 Task: Open Card Event Performance Review in Board Social Media Advertising Analytics to Workspace Health and Safety and add a team member Softage.4@softage.net, a label Orange, a checklist Cybersecurity, an attachment from your computer, a color Orange and finally, add a card description 'Develop and launch new customer retention program for low-value customers' and a comment 'We should approach this task with a sense of humility and a willingness to seek feedback and guidance from others.'. Add a start date 'Jan 08, 1900' with a due date 'Jan 15, 1900'
Action: Mouse moved to (505, 149)
Screenshot: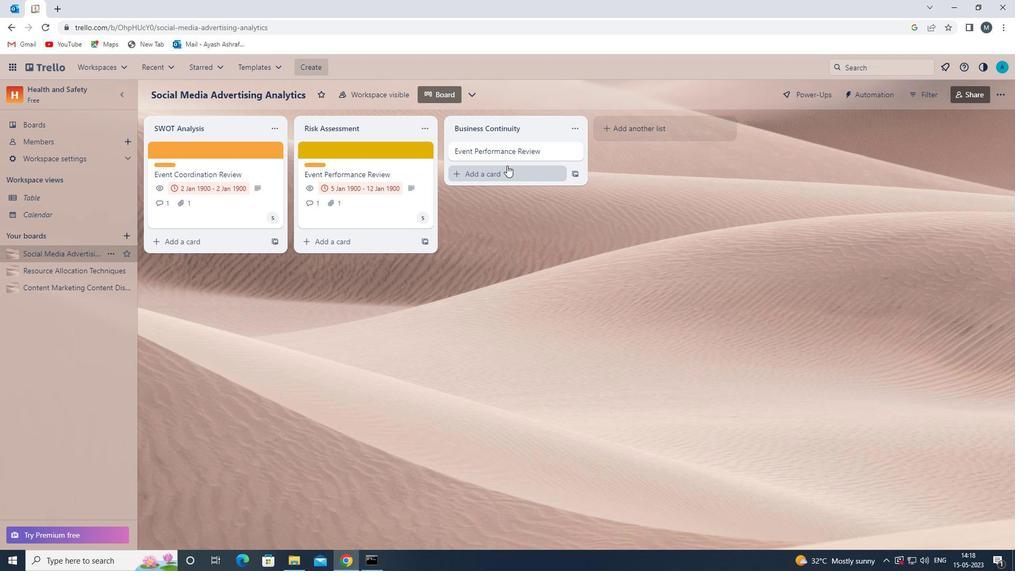 
Action: Mouse pressed left at (505, 149)
Screenshot: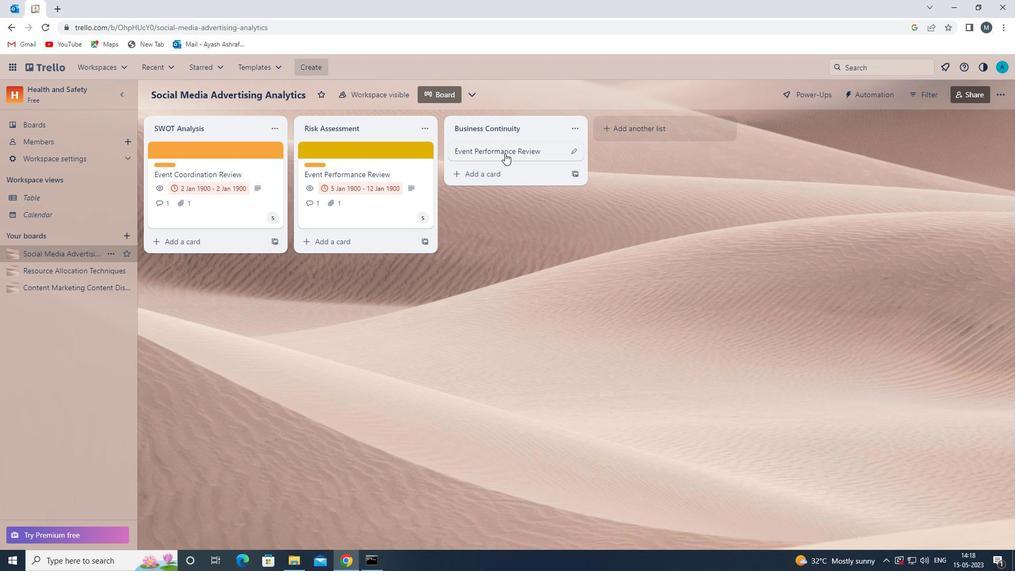 
Action: Mouse moved to (637, 188)
Screenshot: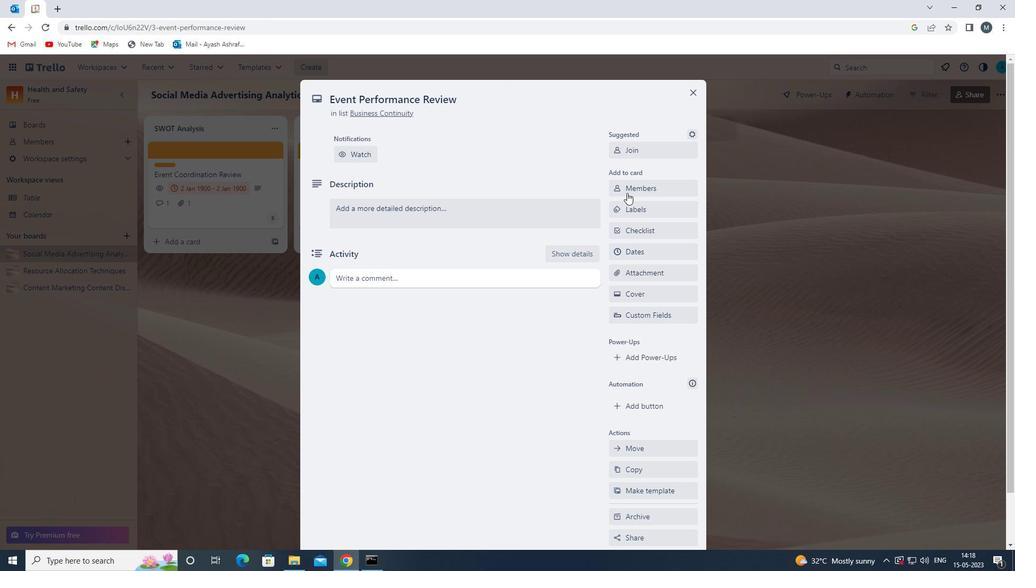 
Action: Mouse pressed left at (637, 188)
Screenshot: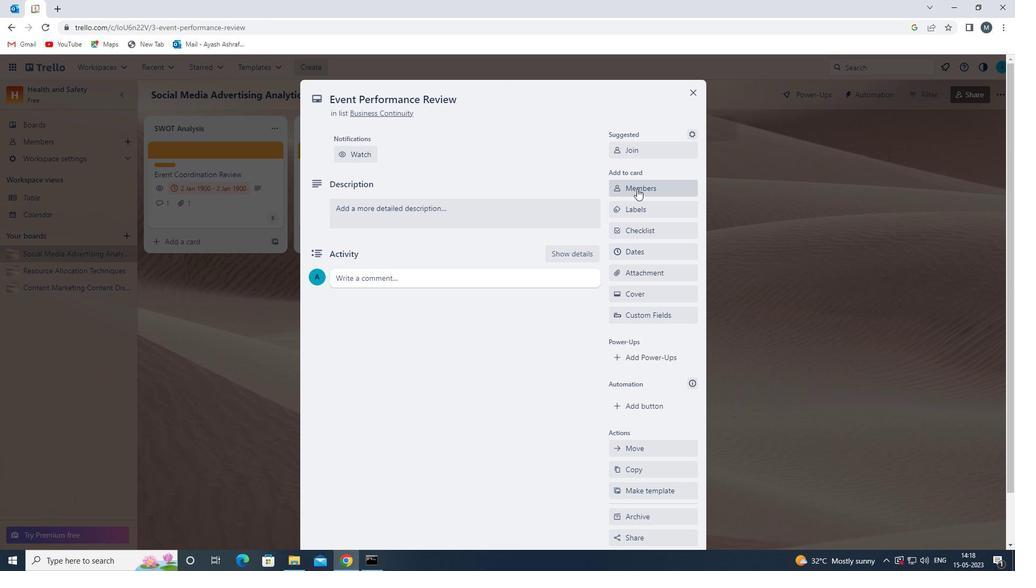 
Action: Key pressed s
Screenshot: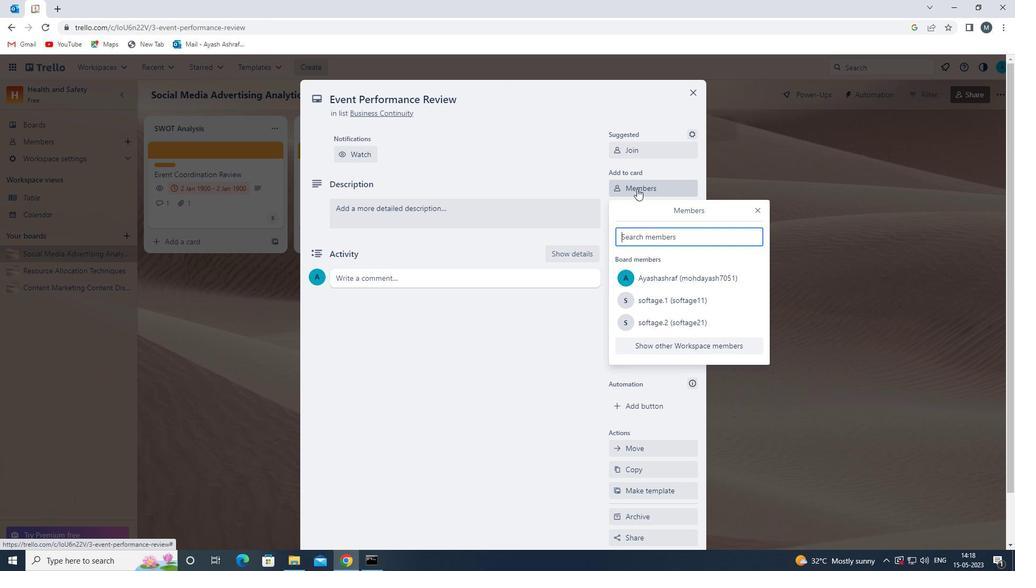 
Action: Mouse moved to (661, 367)
Screenshot: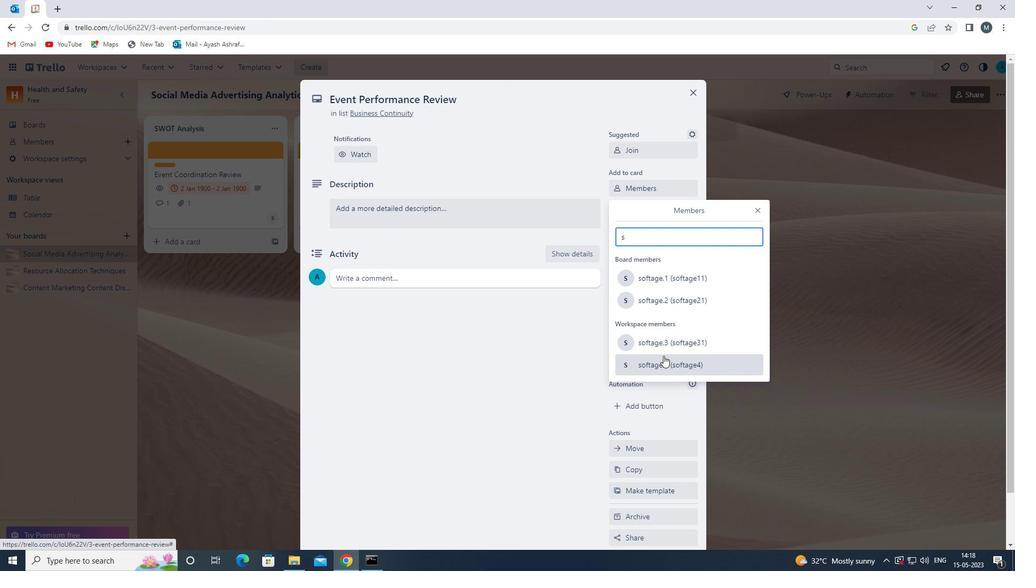 
Action: Mouse pressed left at (661, 367)
Screenshot: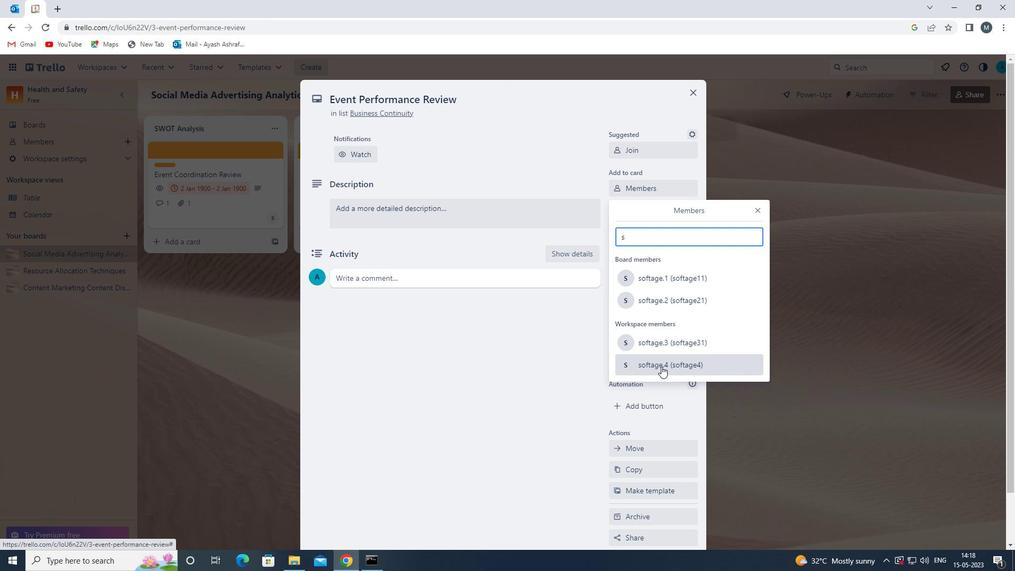 
Action: Mouse moved to (755, 211)
Screenshot: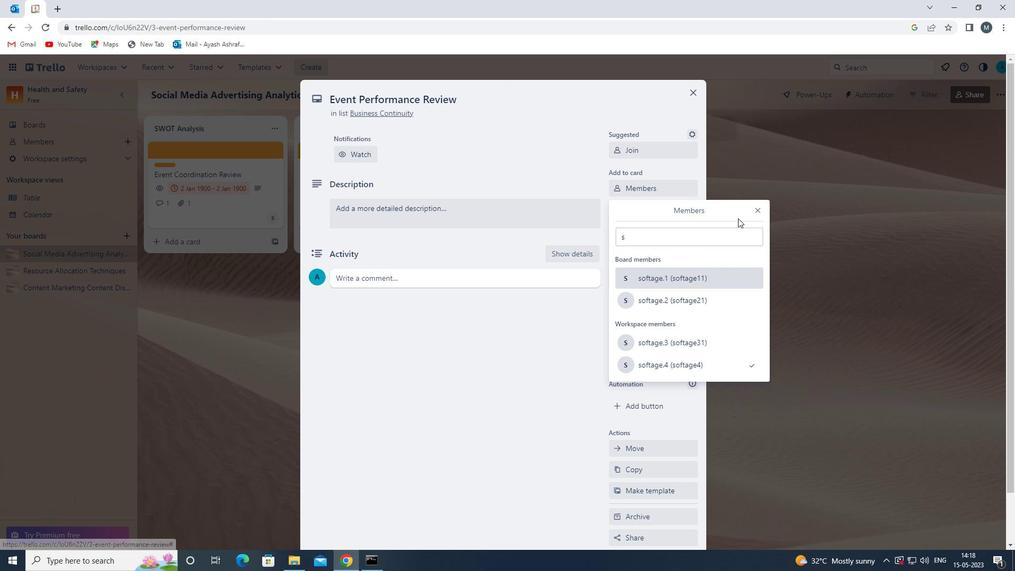 
Action: Mouse pressed left at (755, 211)
Screenshot: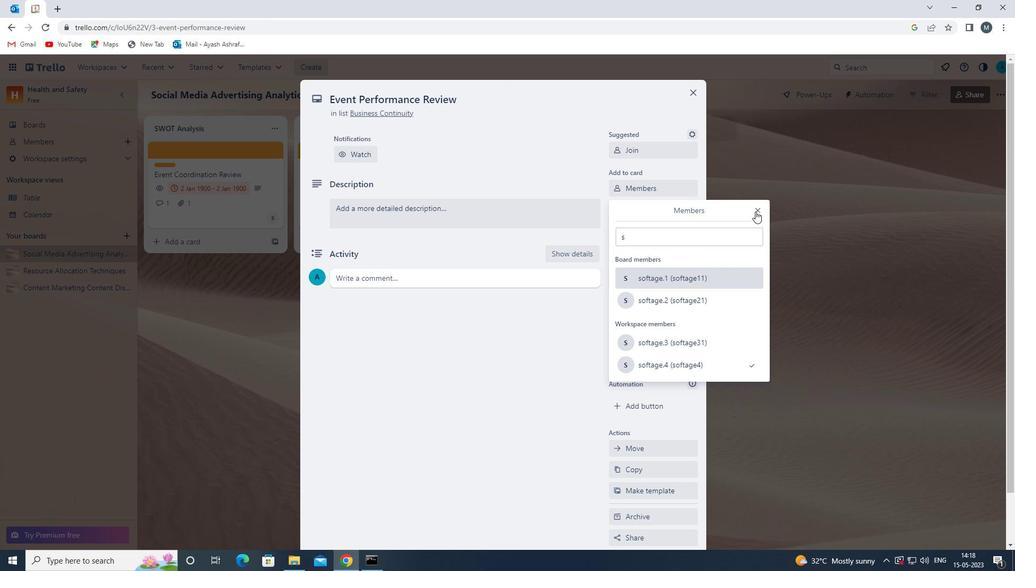 
Action: Mouse moved to (634, 203)
Screenshot: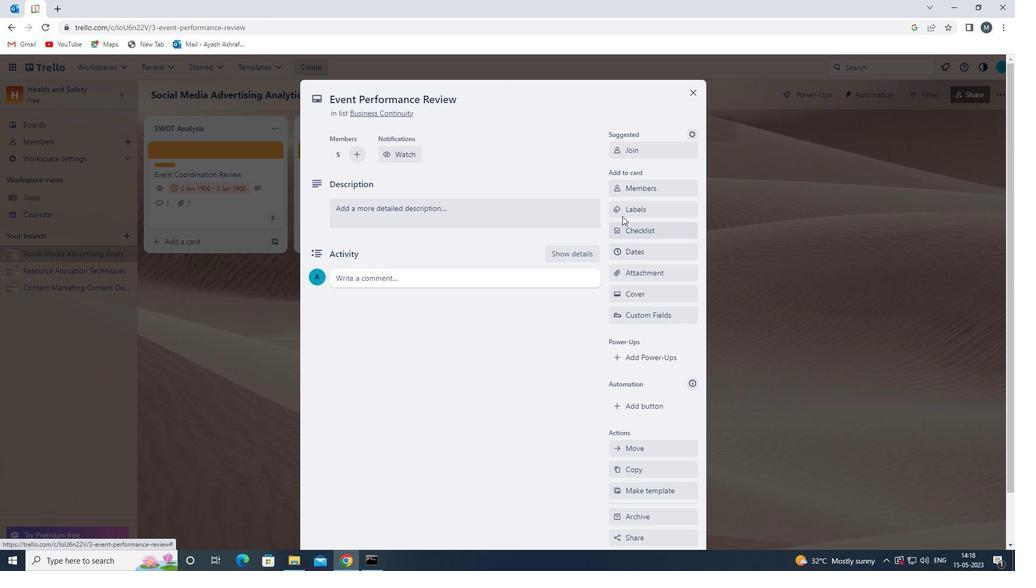 
Action: Mouse pressed left at (634, 203)
Screenshot: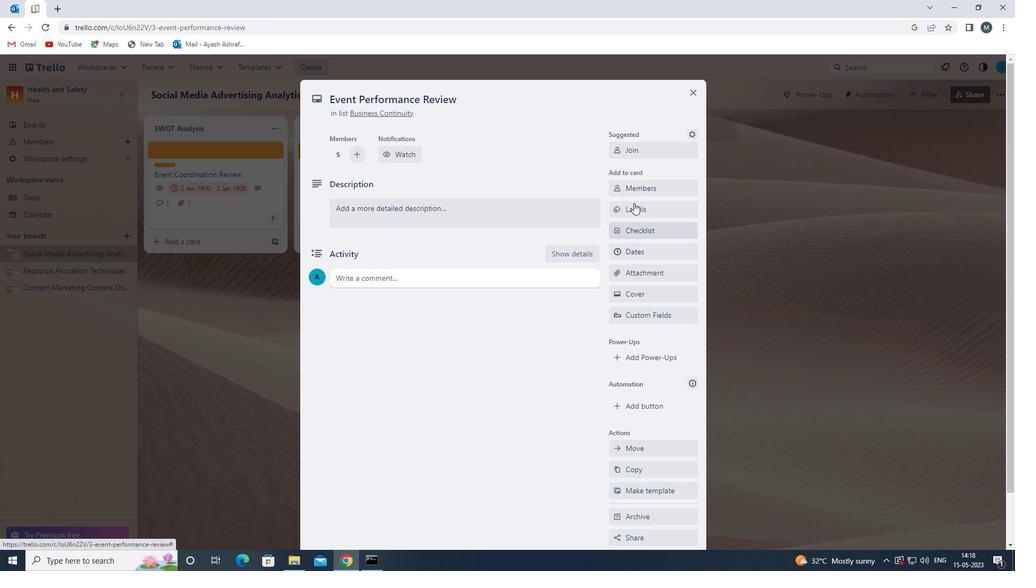 
Action: Mouse moved to (654, 332)
Screenshot: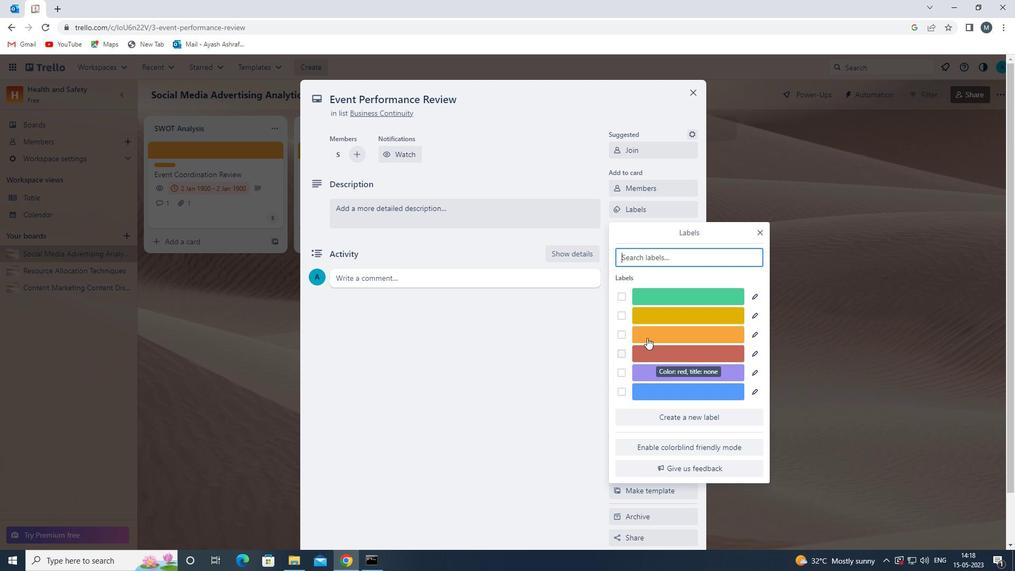 
Action: Mouse pressed left at (654, 332)
Screenshot: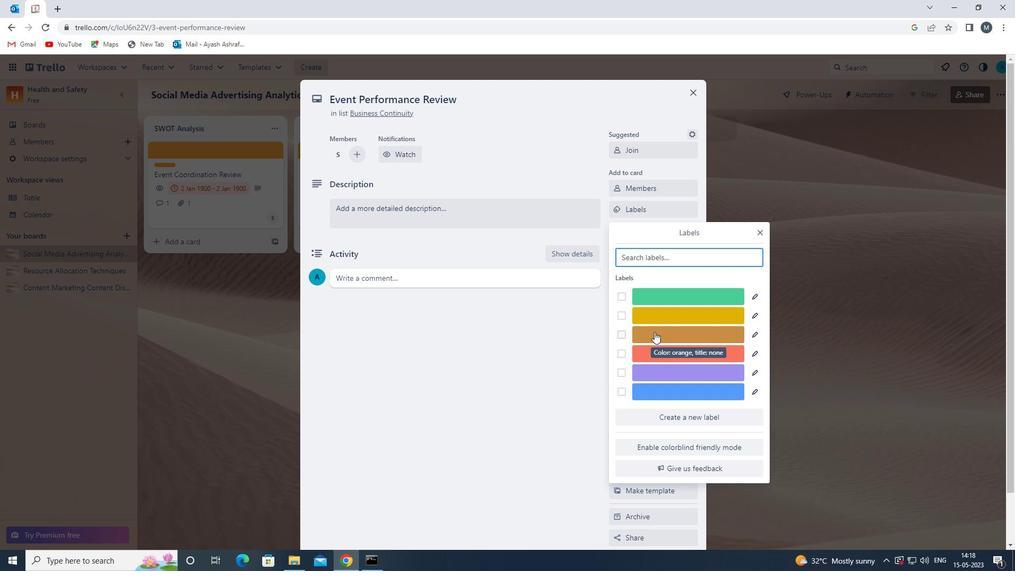 
Action: Mouse moved to (758, 234)
Screenshot: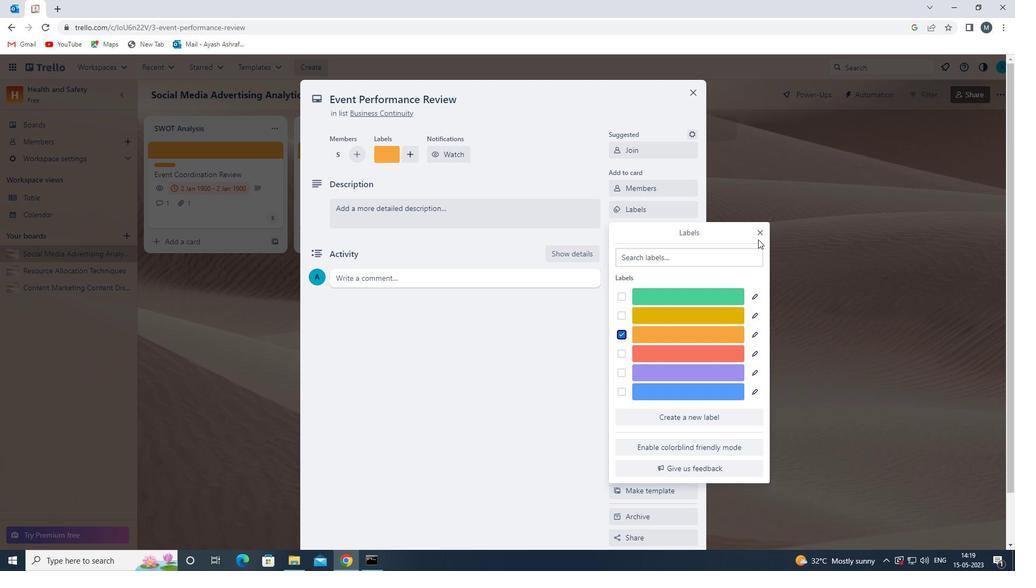 
Action: Mouse pressed left at (758, 234)
Screenshot: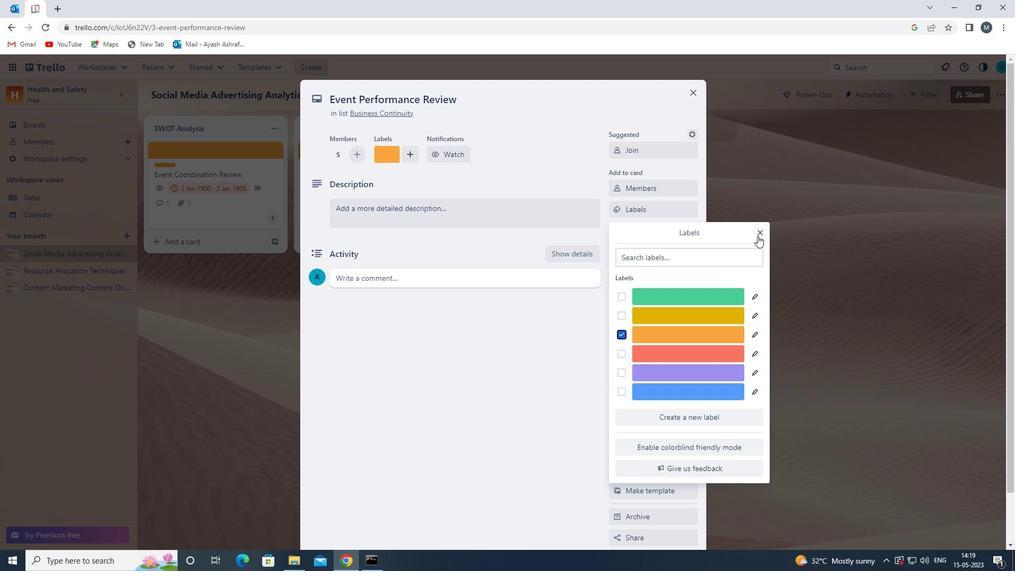 
Action: Mouse moved to (654, 233)
Screenshot: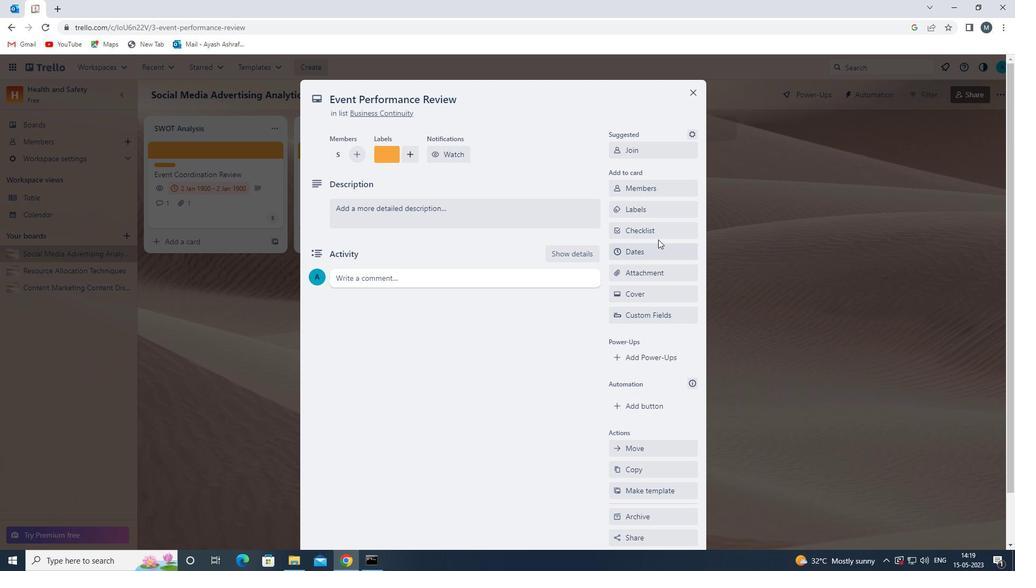 
Action: Mouse pressed left at (654, 233)
Screenshot: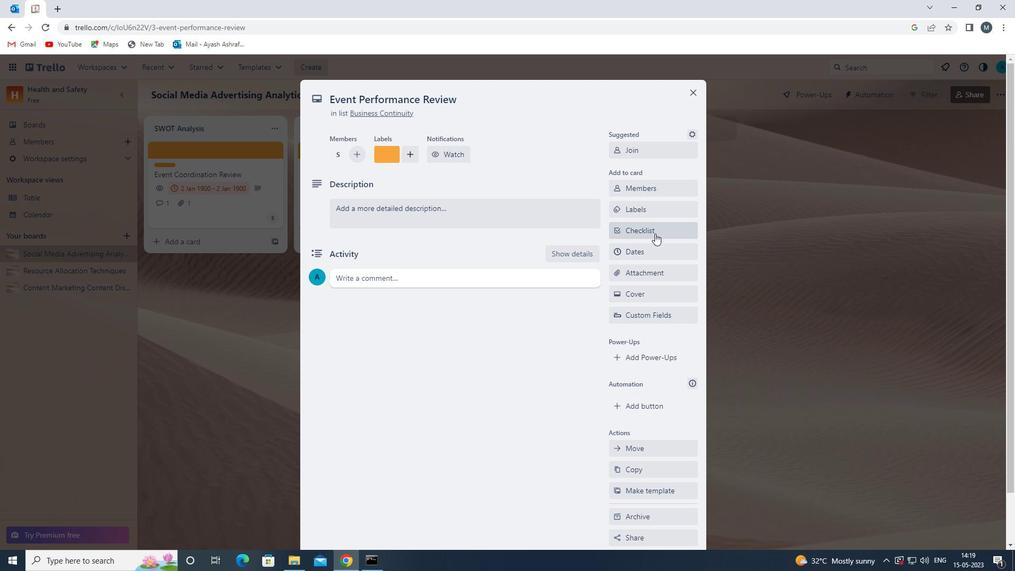 
Action: Mouse moved to (654, 232)
Screenshot: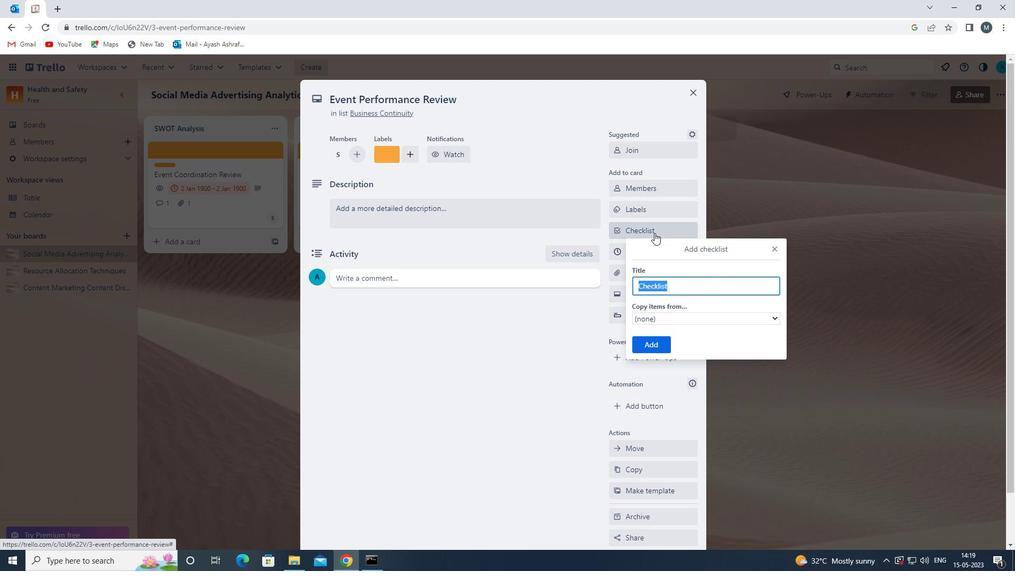 
Action: Key pressed c
Screenshot: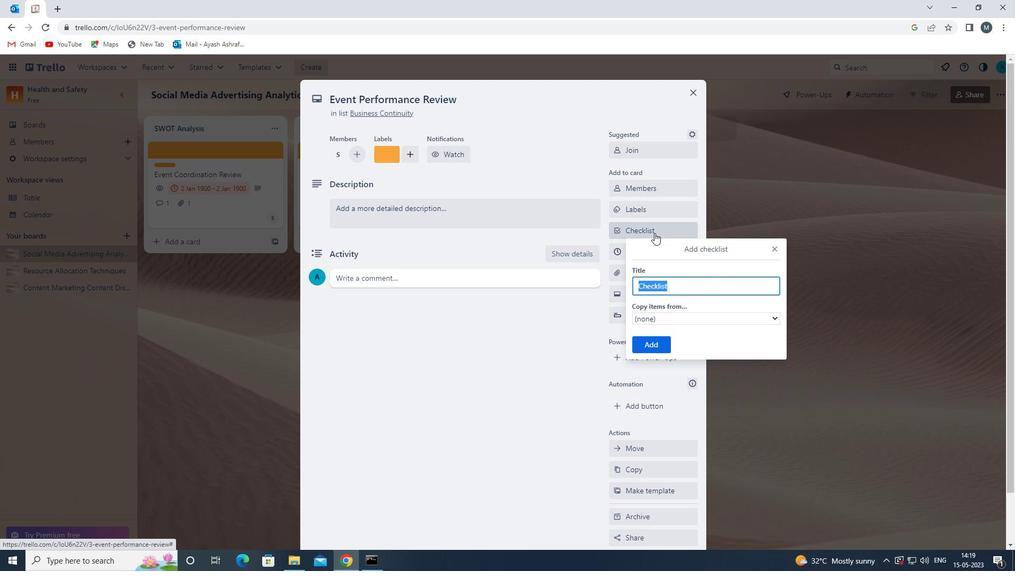 
Action: Mouse moved to (711, 370)
Screenshot: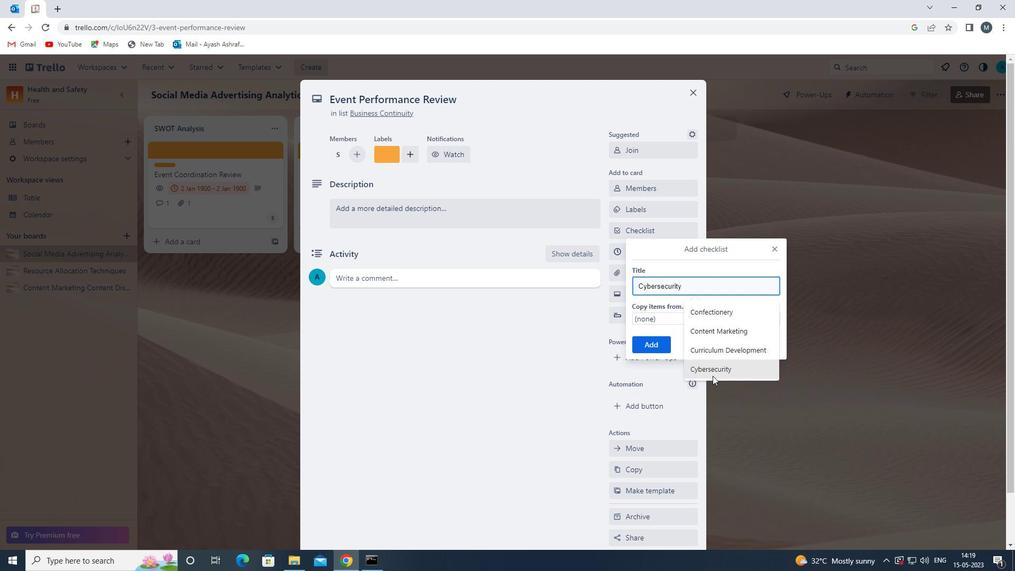 
Action: Mouse pressed left at (711, 370)
Screenshot: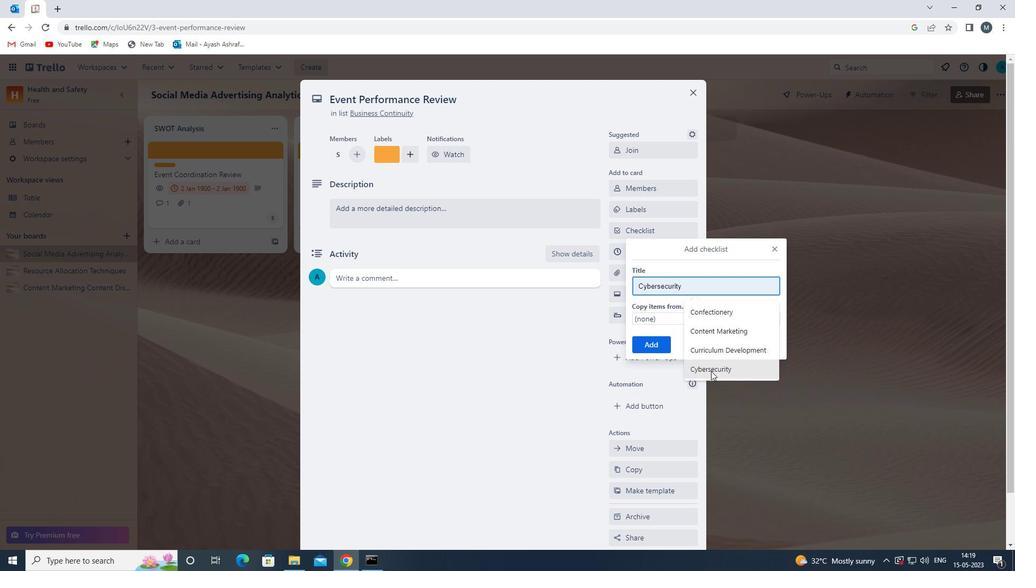 
Action: Mouse moved to (648, 344)
Screenshot: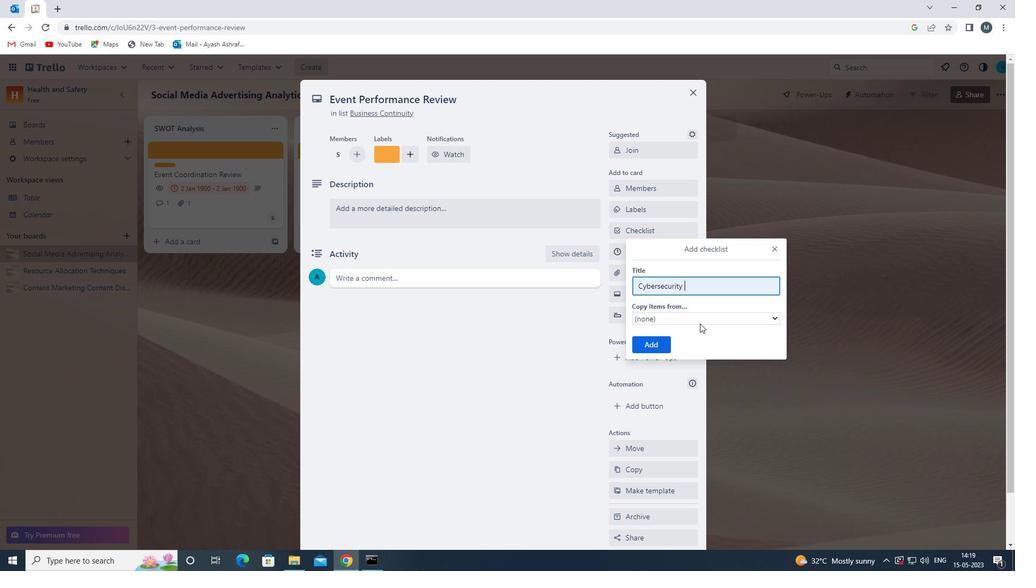 
Action: Mouse pressed left at (648, 344)
Screenshot: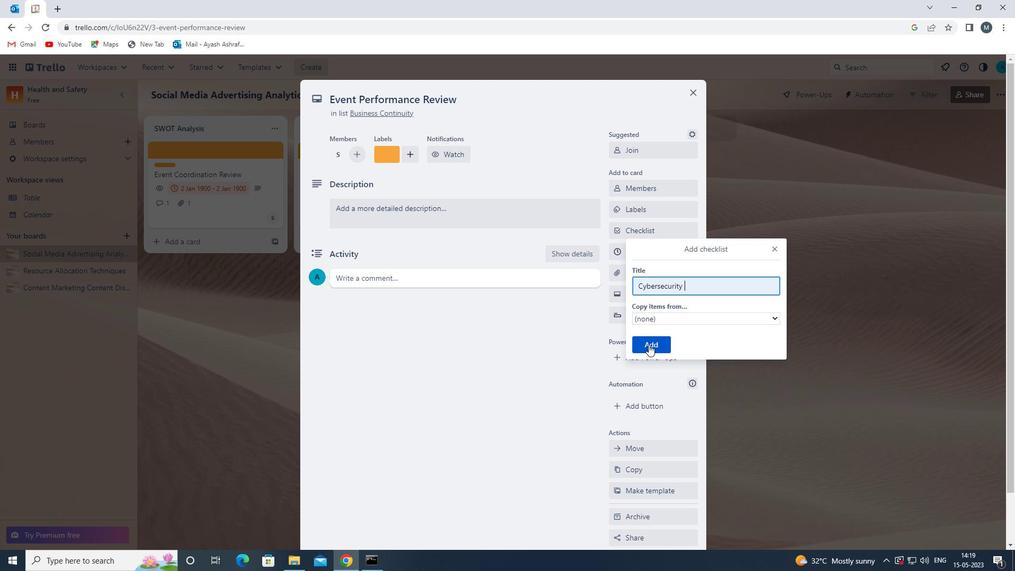 
Action: Mouse moved to (648, 274)
Screenshot: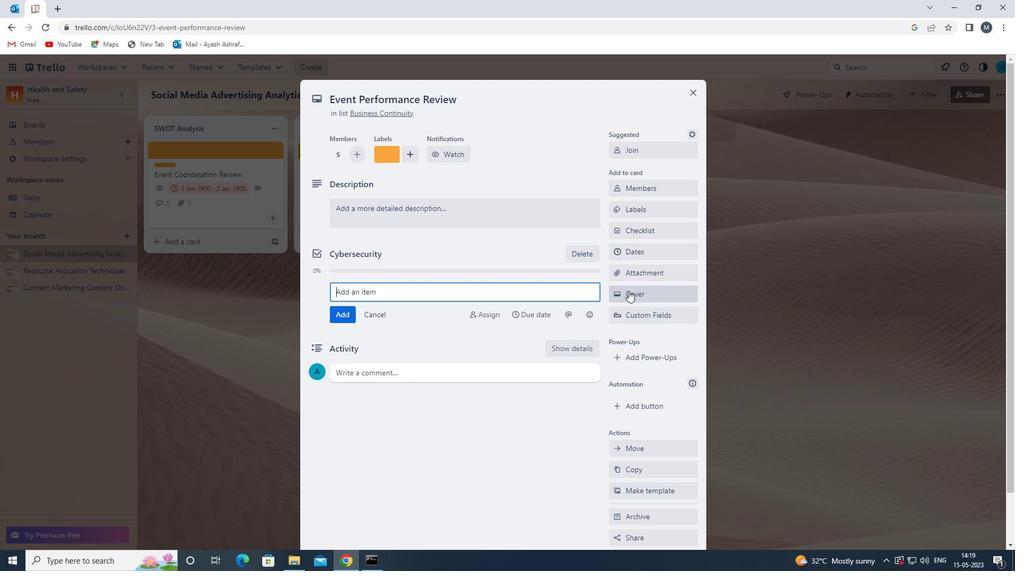 
Action: Mouse pressed left at (648, 274)
Screenshot: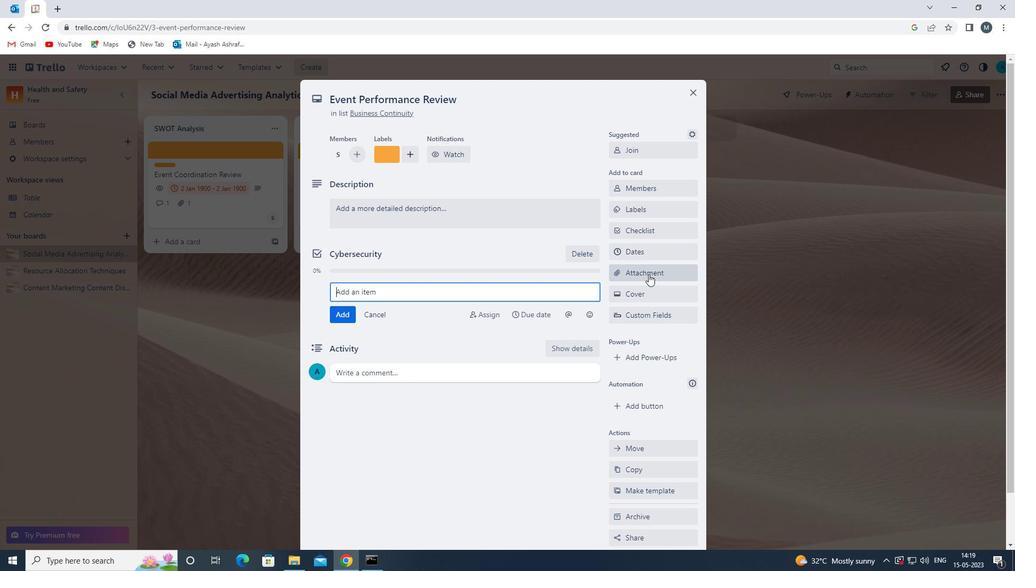 
Action: Mouse moved to (640, 320)
Screenshot: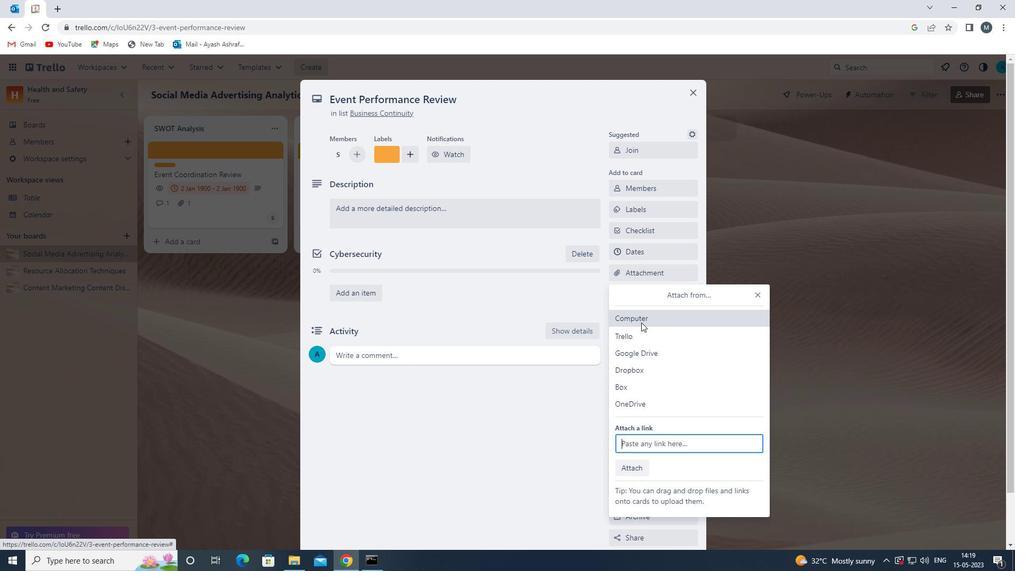 
Action: Mouse pressed left at (640, 320)
Screenshot: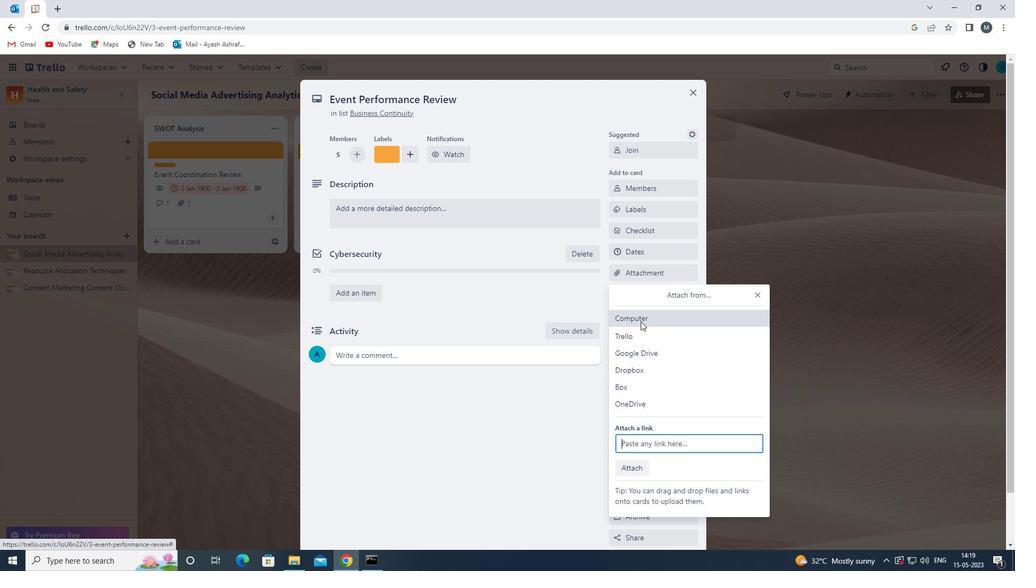 
Action: Mouse moved to (340, 202)
Screenshot: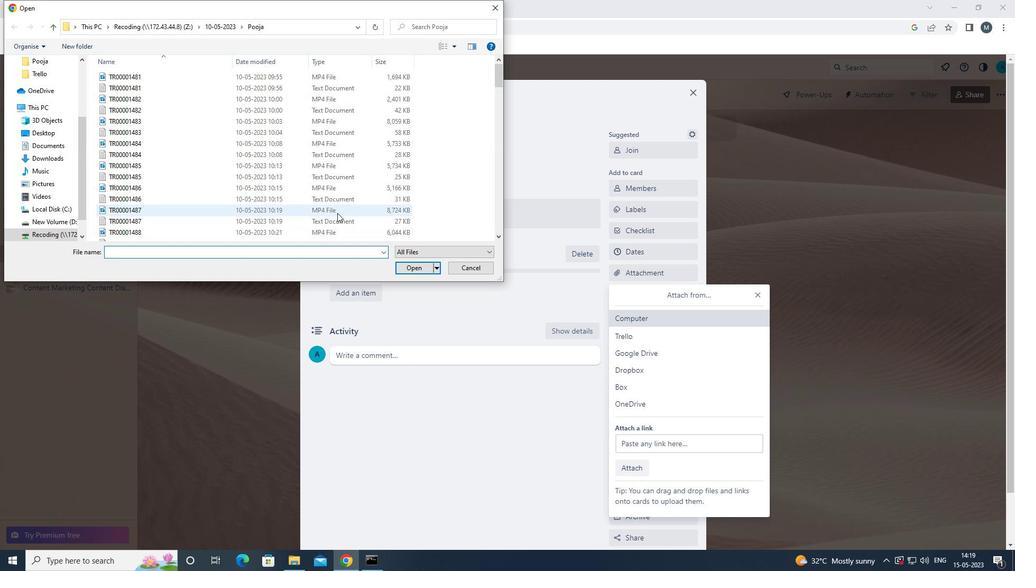 
Action: Mouse pressed left at (340, 202)
Screenshot: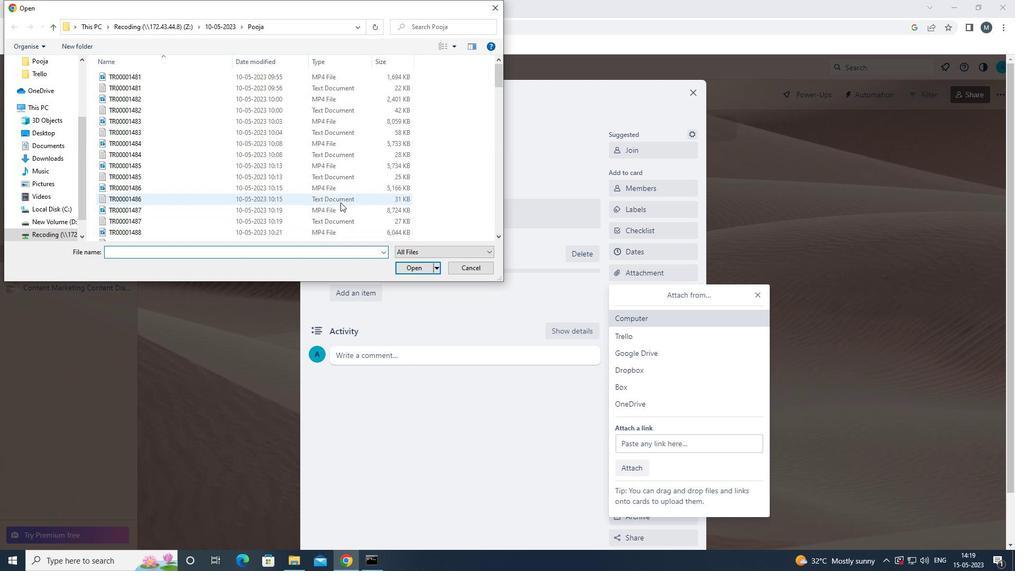 
Action: Mouse moved to (407, 271)
Screenshot: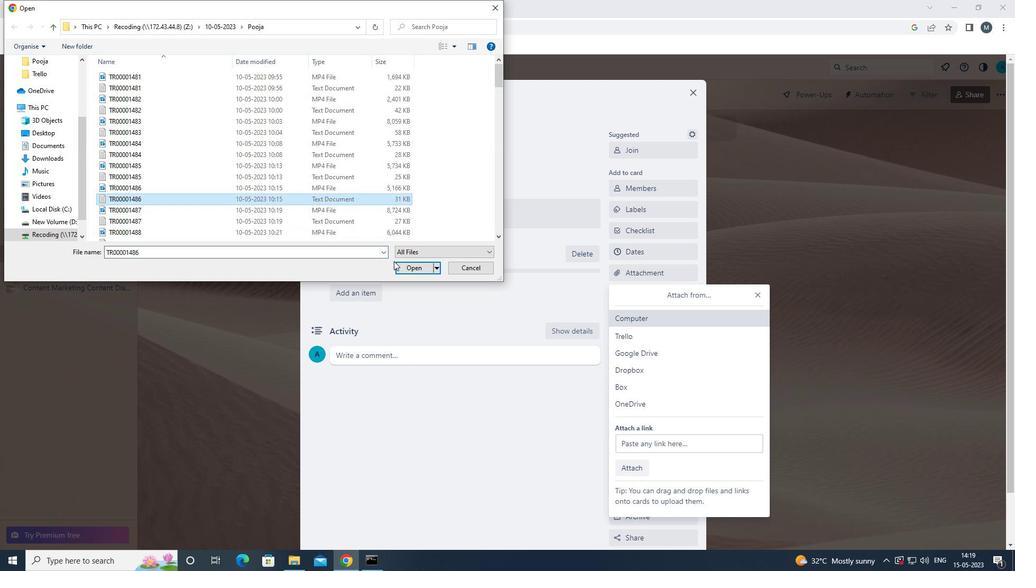 
Action: Mouse pressed left at (407, 271)
Screenshot: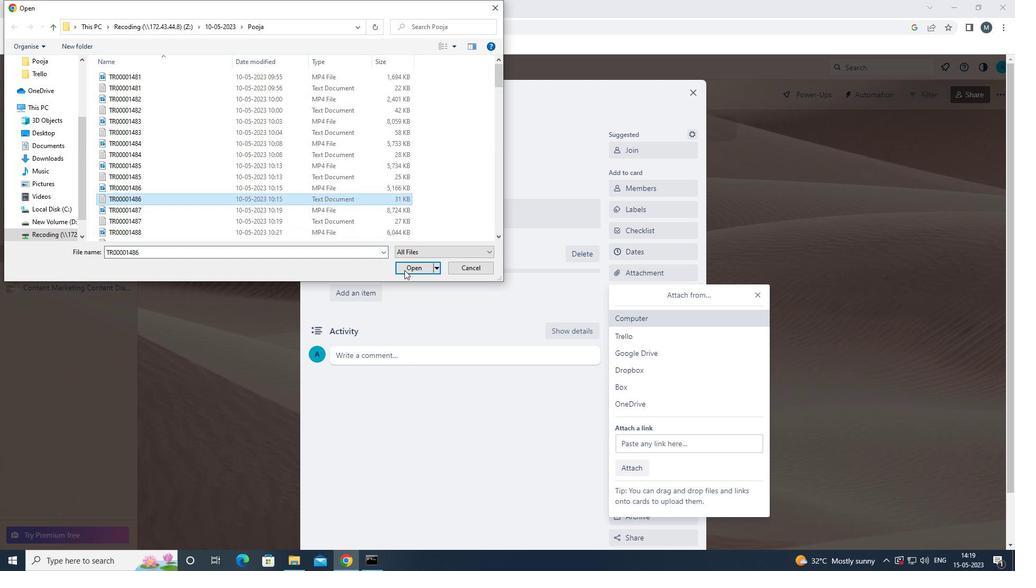
Action: Mouse moved to (635, 295)
Screenshot: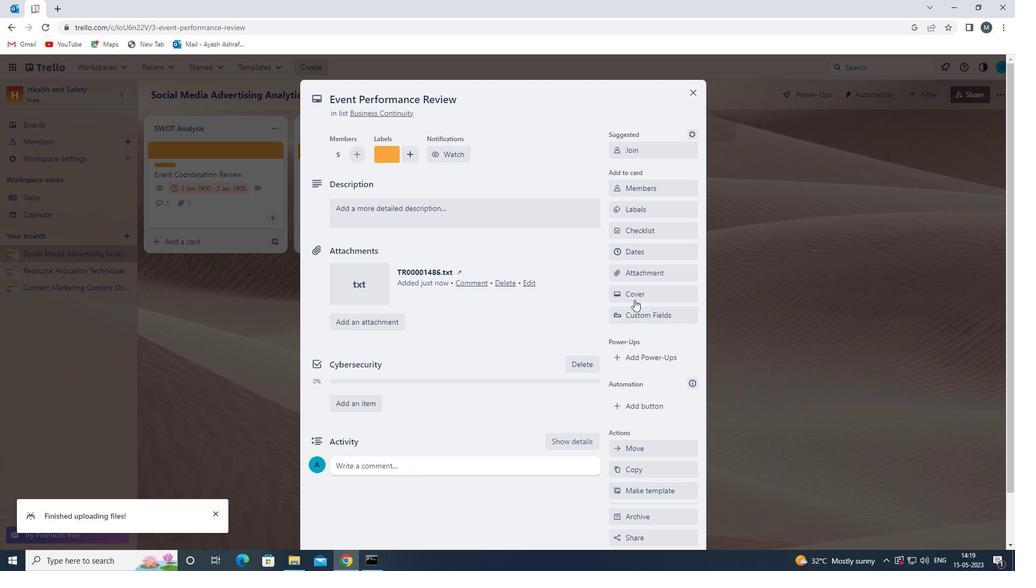 
Action: Mouse pressed left at (635, 295)
Screenshot: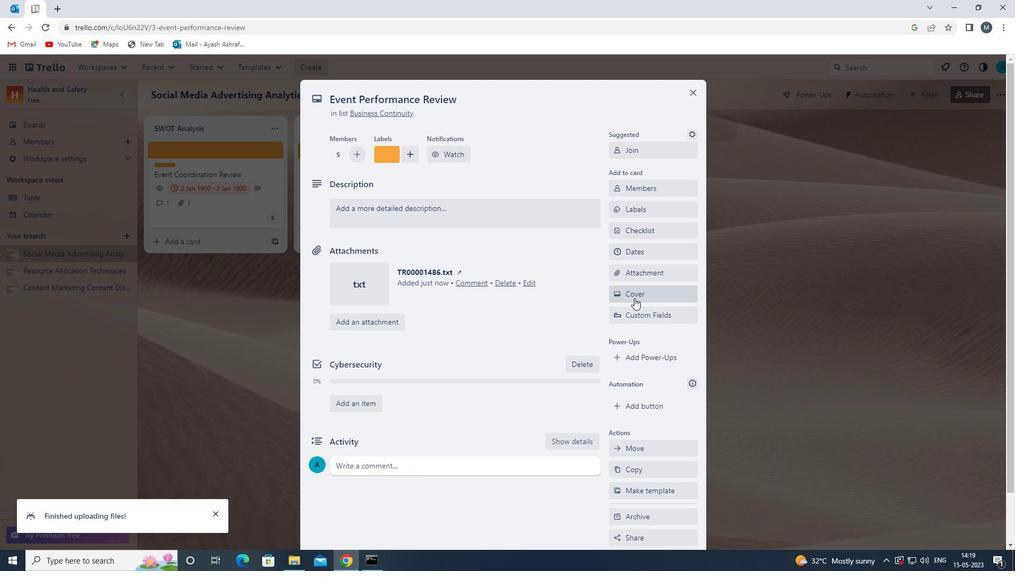 
Action: Mouse moved to (689, 337)
Screenshot: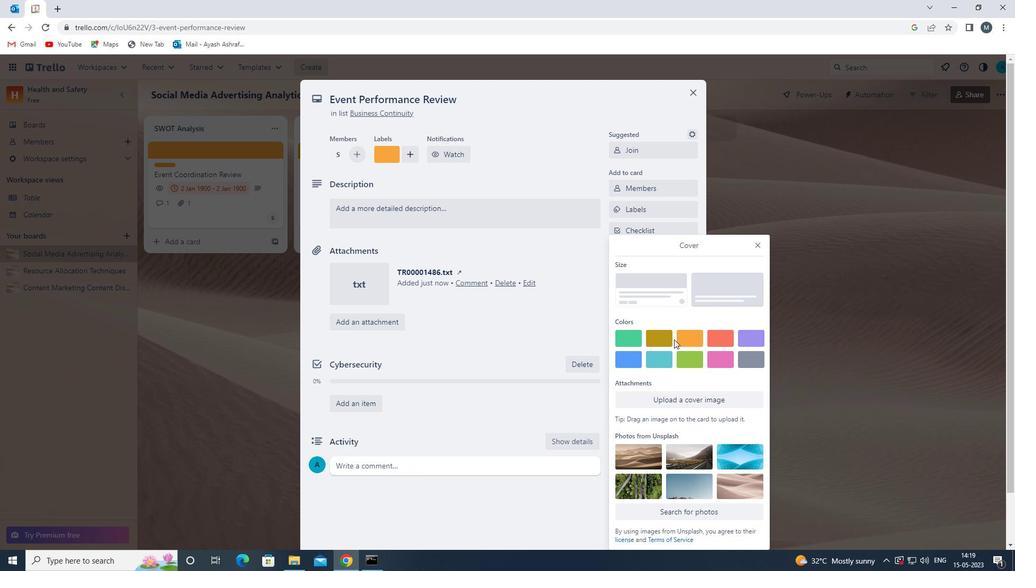 
Action: Mouse pressed left at (689, 337)
Screenshot: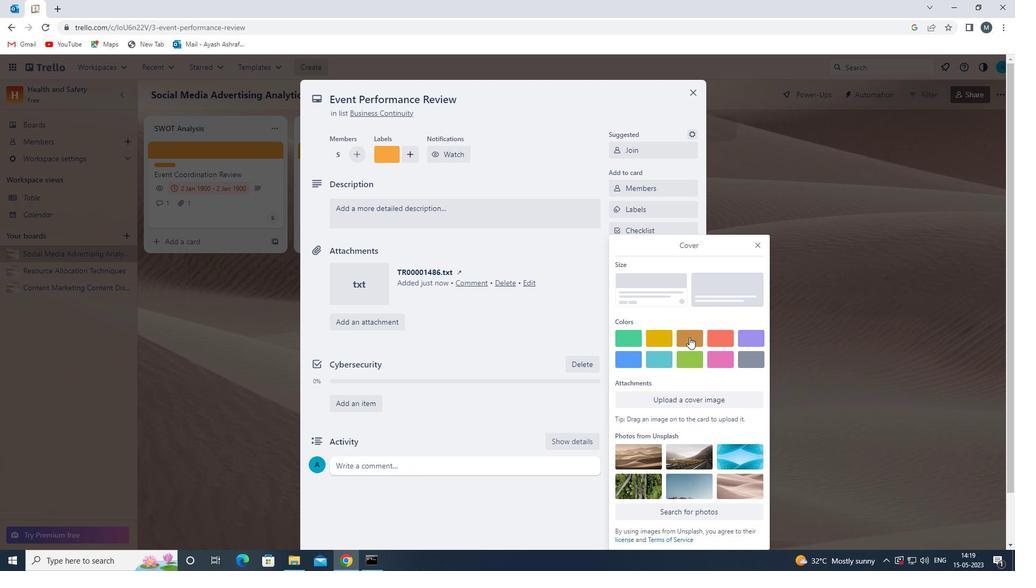 
Action: Mouse moved to (758, 226)
Screenshot: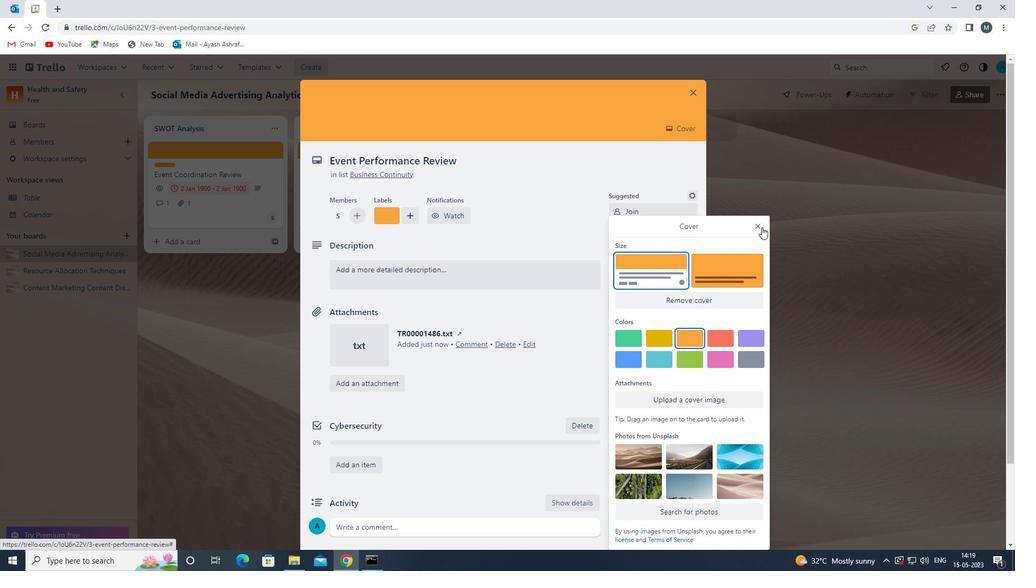 
Action: Mouse pressed left at (758, 226)
Screenshot: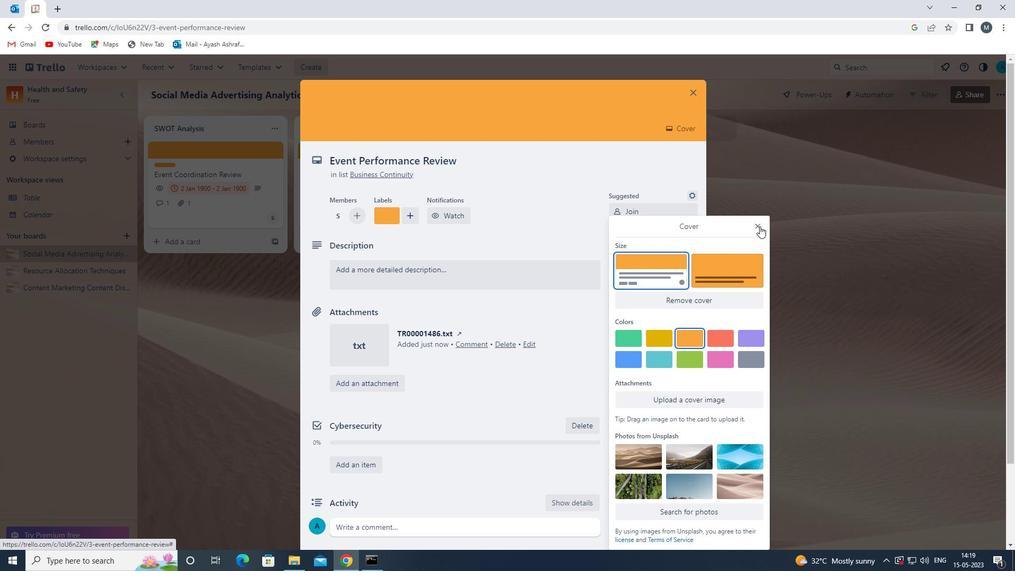 
Action: Mouse moved to (407, 280)
Screenshot: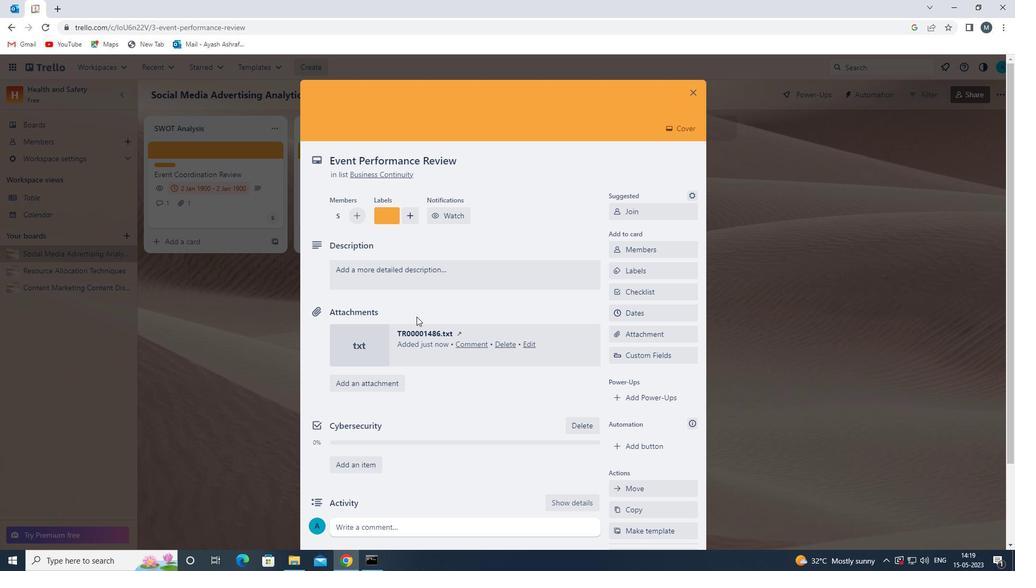 
Action: Mouse pressed left at (407, 280)
Screenshot: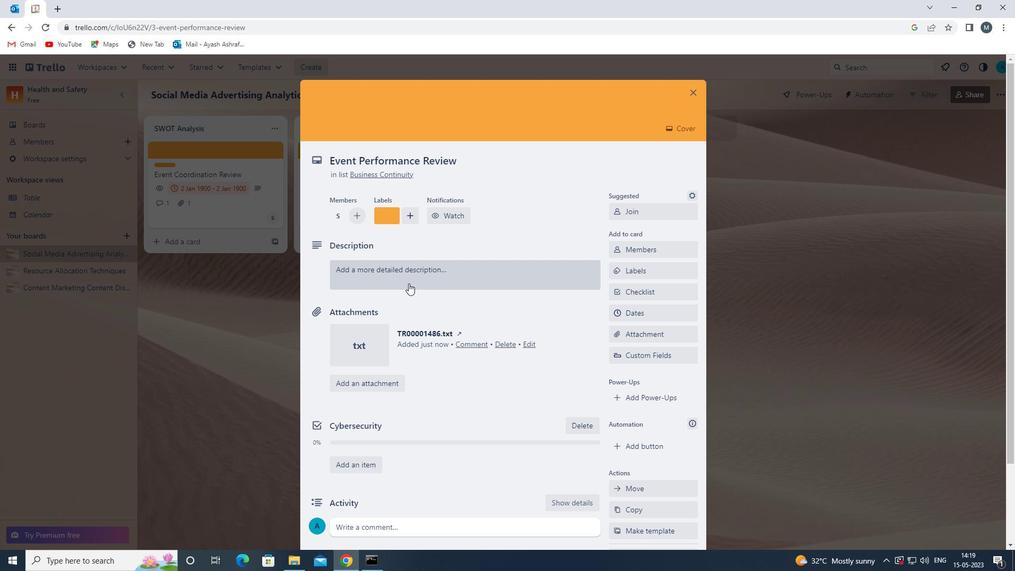 
Action: Mouse moved to (359, 301)
Screenshot: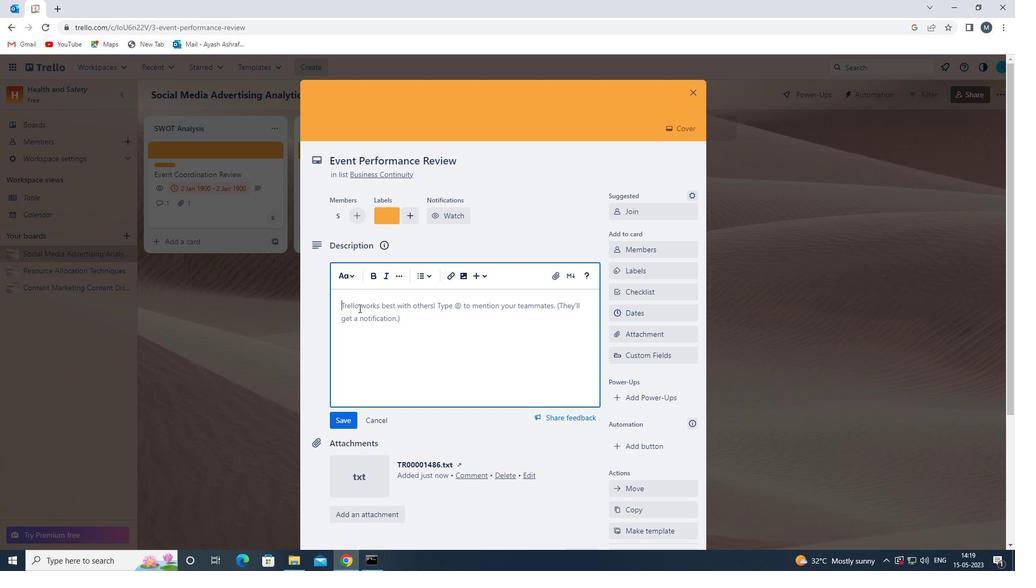 
Action: Mouse pressed left at (359, 301)
Screenshot: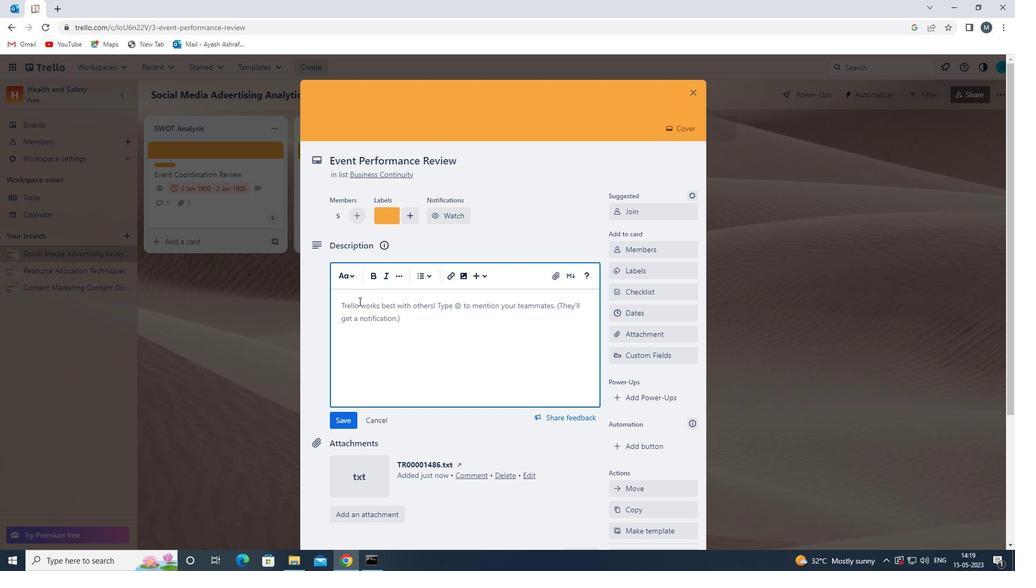 
Action: Mouse moved to (358, 301)
Screenshot: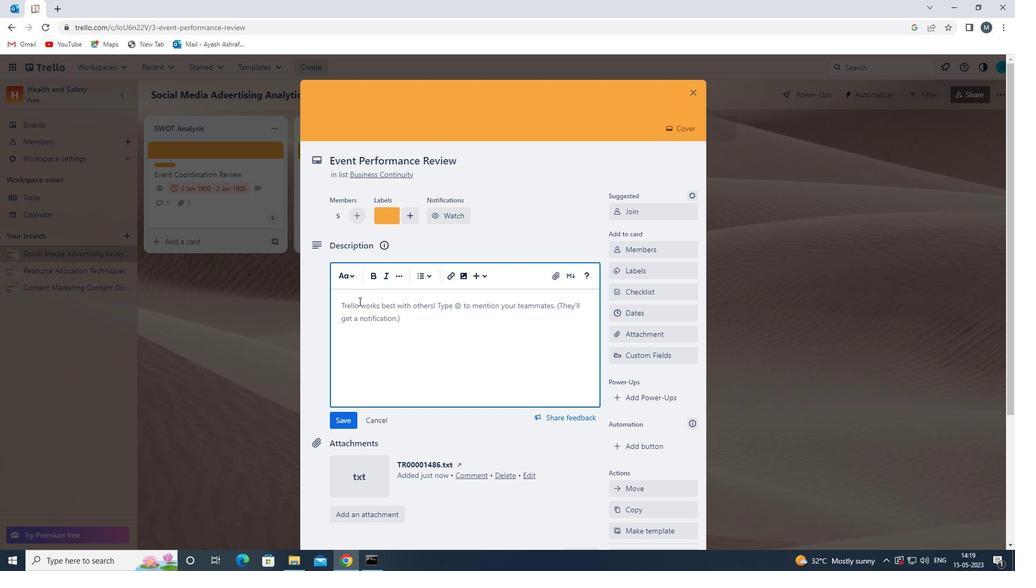 
Action: Key pressed <Key.shift>DEVELOP<Key.space>AND<Key.space>K<Key.backspace>LAUCJ<Key.backspace>H<Key.space><Key.backspace><Key.backspace><Key.backspace>NCH<Key.space>NEW<Key.space>CUSTOMER<Key.space>RETENTION<Key.space>PROGRAM<Key.space>FOR<Key.space>LOW<Key.space><Key.backspace>-VALUE<Key.space>CUSTOMERS<Key.space>
Screenshot: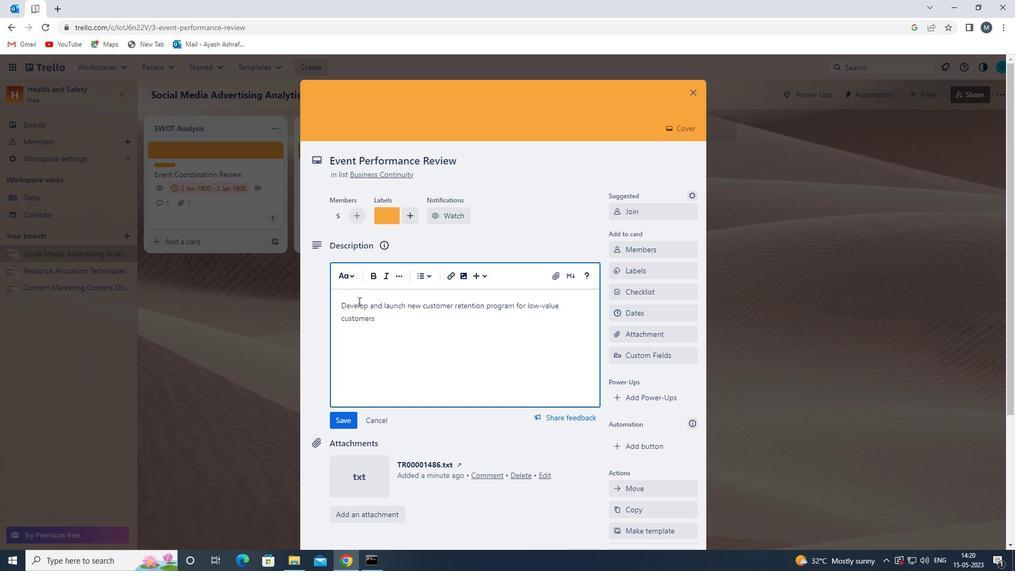 
Action: Mouse moved to (333, 419)
Screenshot: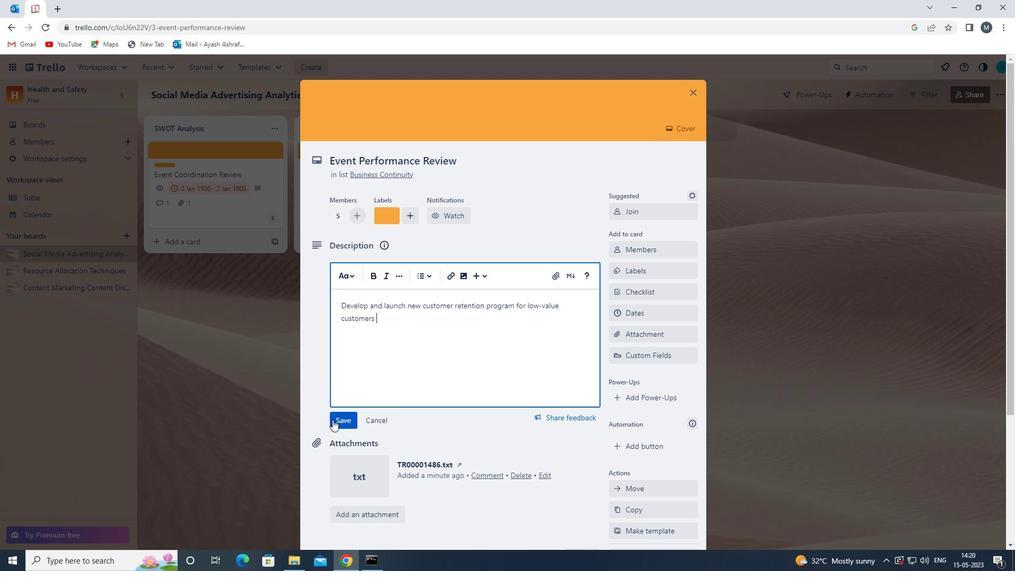 
Action: Mouse pressed left at (333, 419)
Screenshot: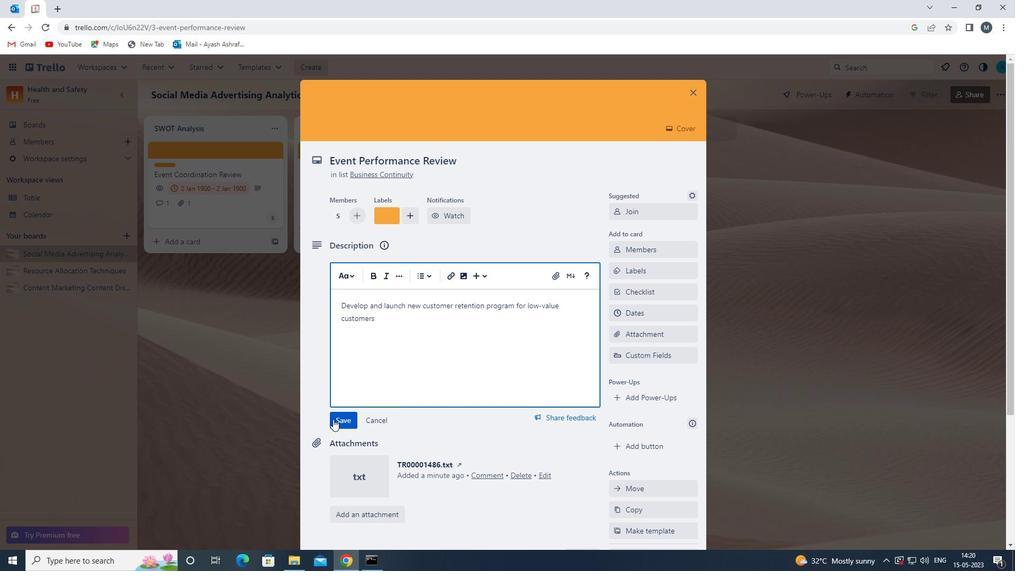 
Action: Mouse moved to (378, 376)
Screenshot: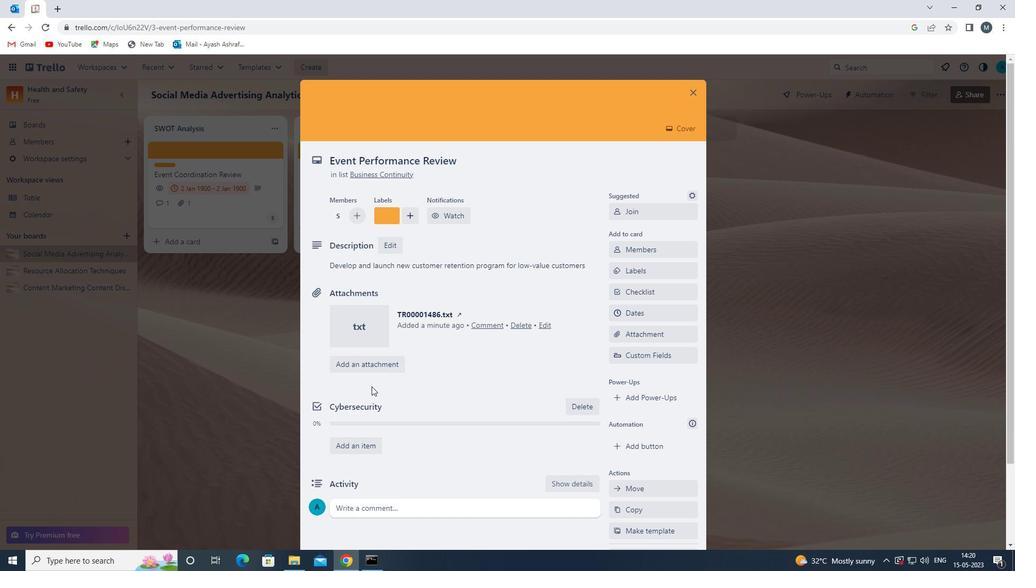 
Action: Mouse scrolled (378, 376) with delta (0, 0)
Screenshot: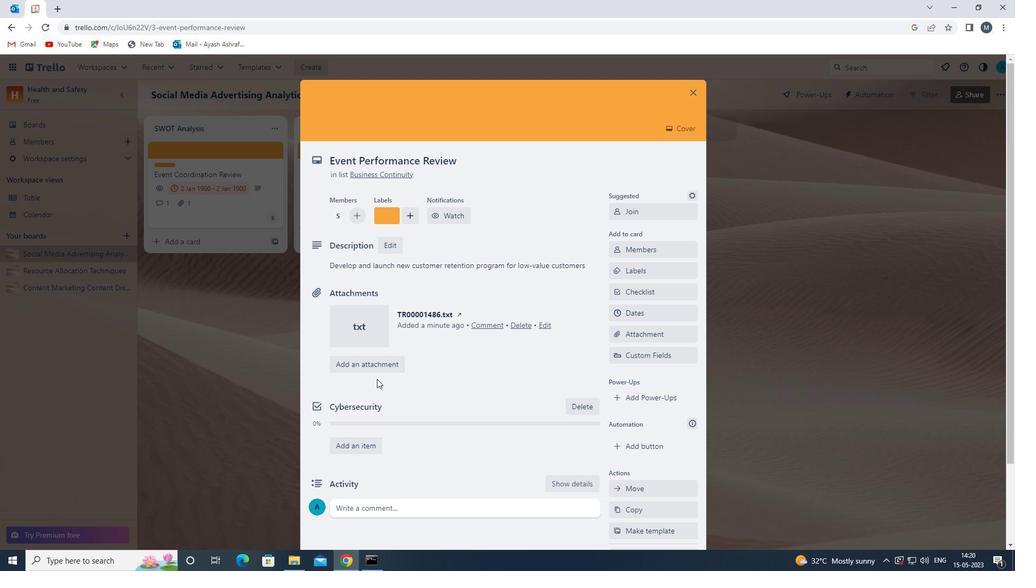 
Action: Mouse moved to (377, 376)
Screenshot: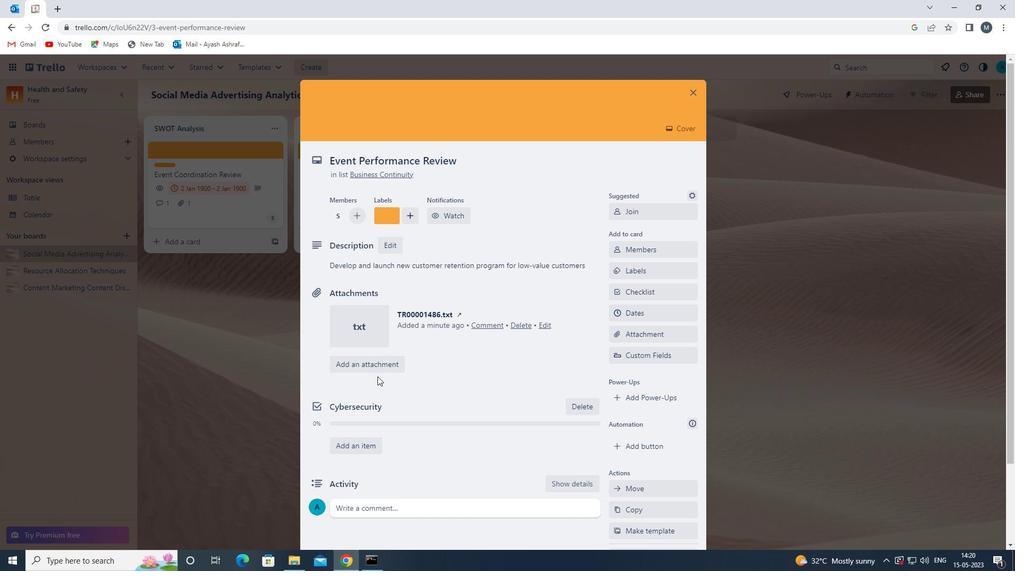 
Action: Mouse scrolled (377, 376) with delta (0, 0)
Screenshot: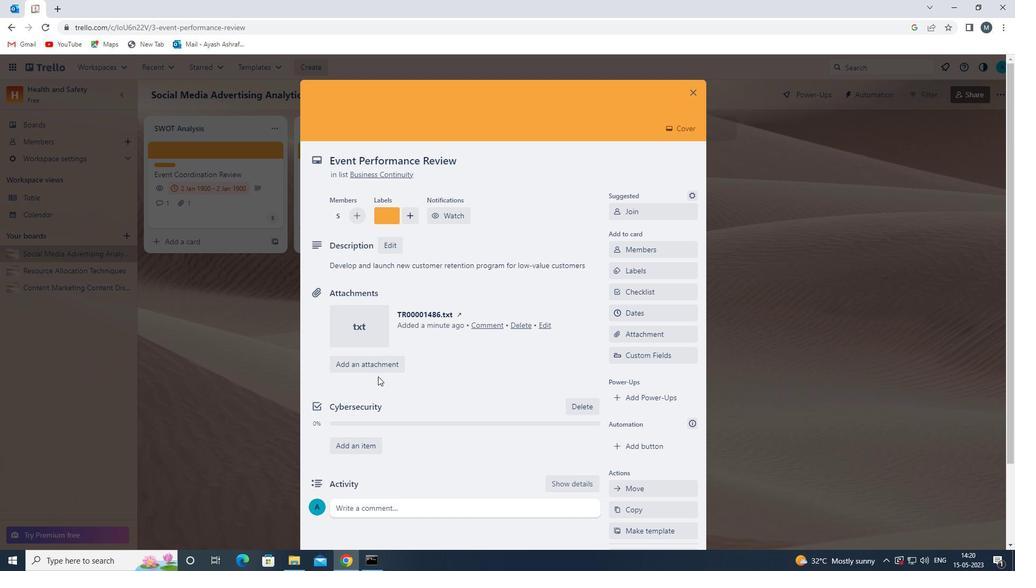 
Action: Mouse moved to (383, 412)
Screenshot: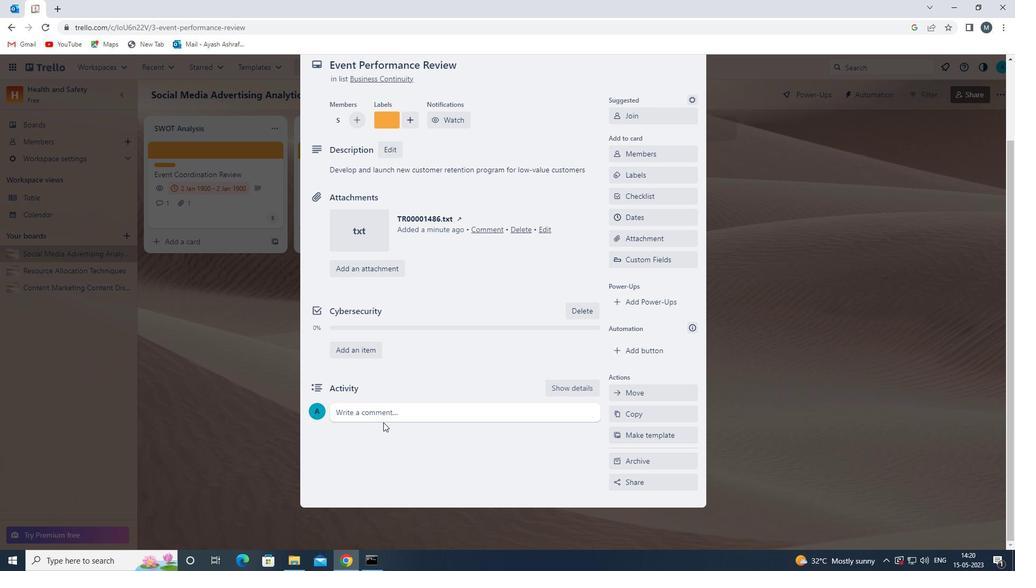 
Action: Mouse pressed left at (383, 412)
Screenshot: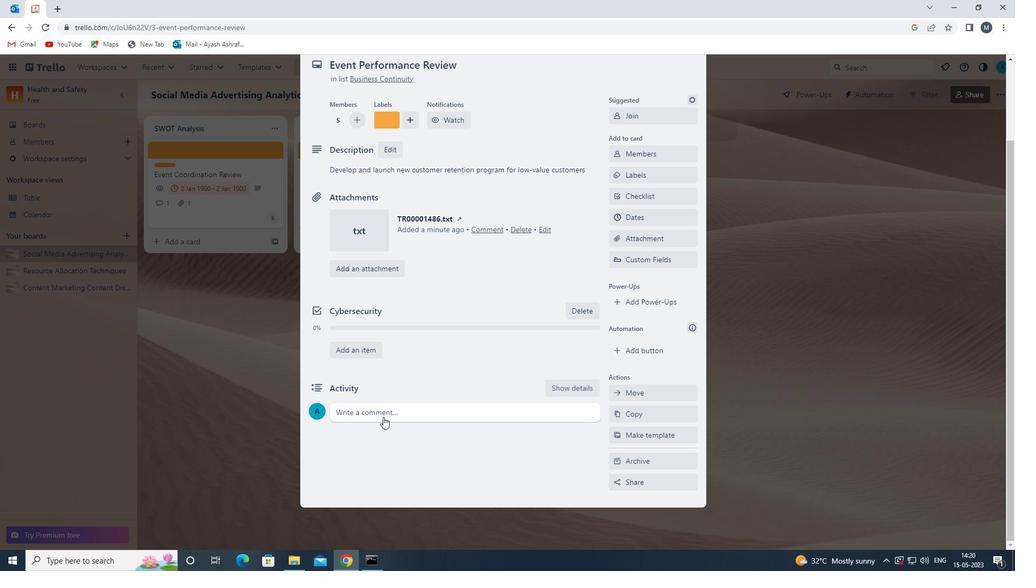 
Action: Mouse moved to (398, 398)
Screenshot: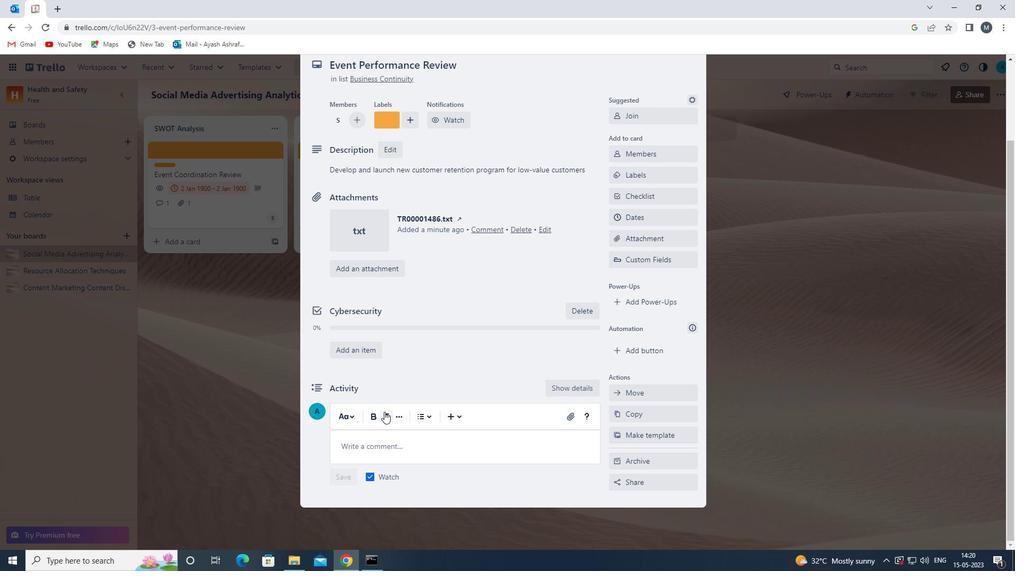 
Action: Mouse scrolled (398, 398) with delta (0, 0)
Screenshot: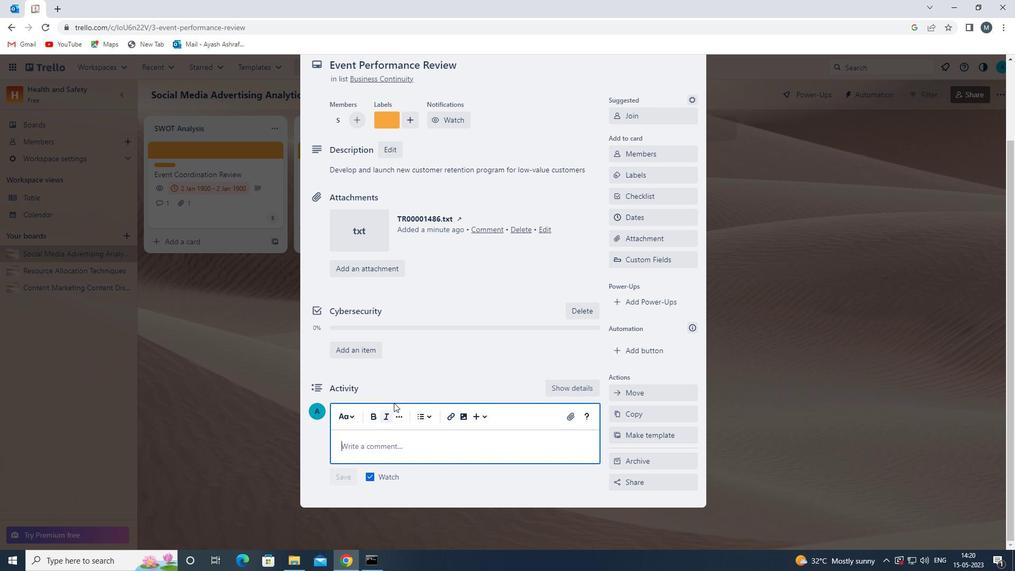 
Action: Mouse moved to (399, 398)
Screenshot: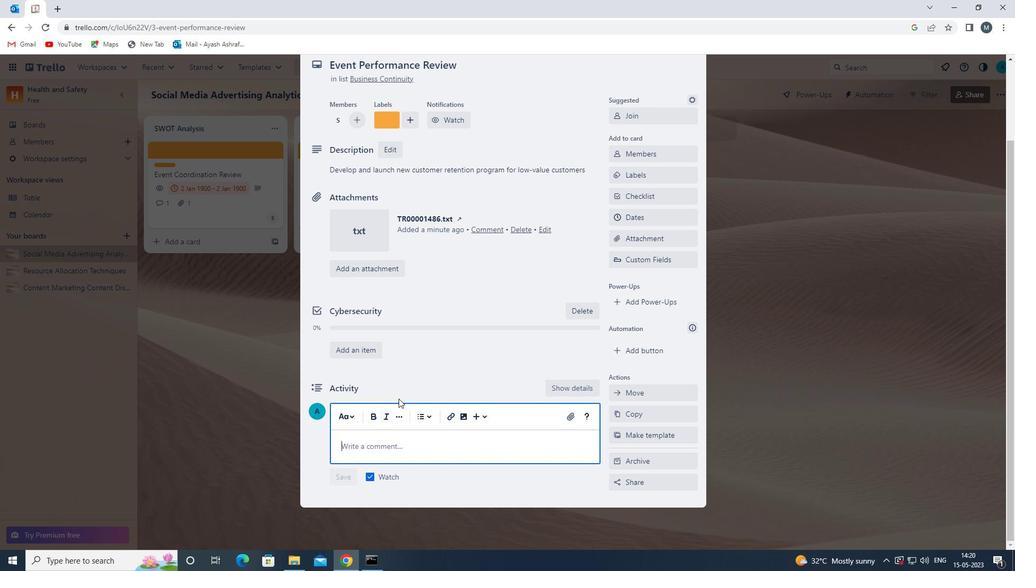 
Action: Mouse scrolled (399, 398) with delta (0, 0)
Screenshot: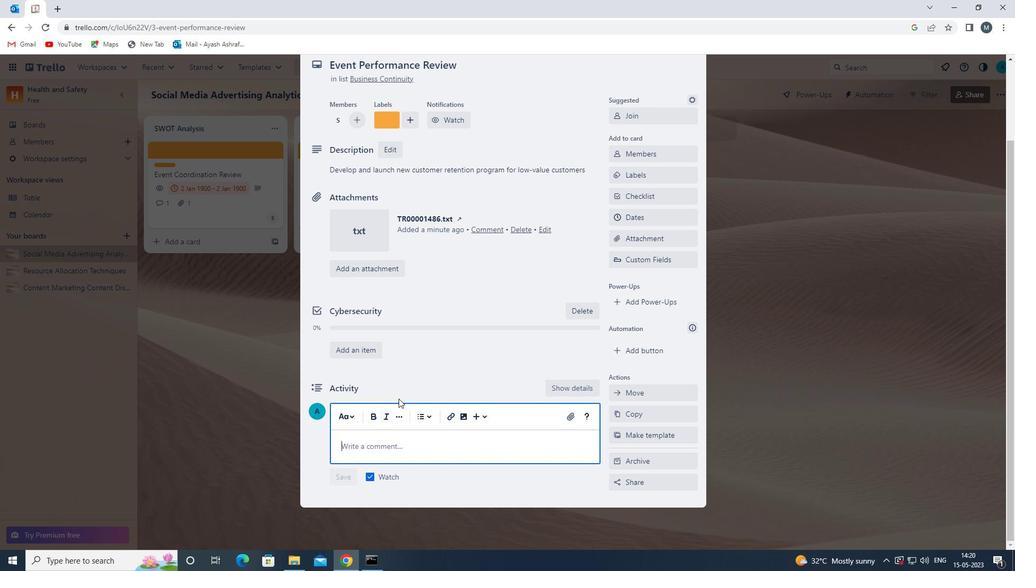 
Action: Mouse moved to (368, 449)
Screenshot: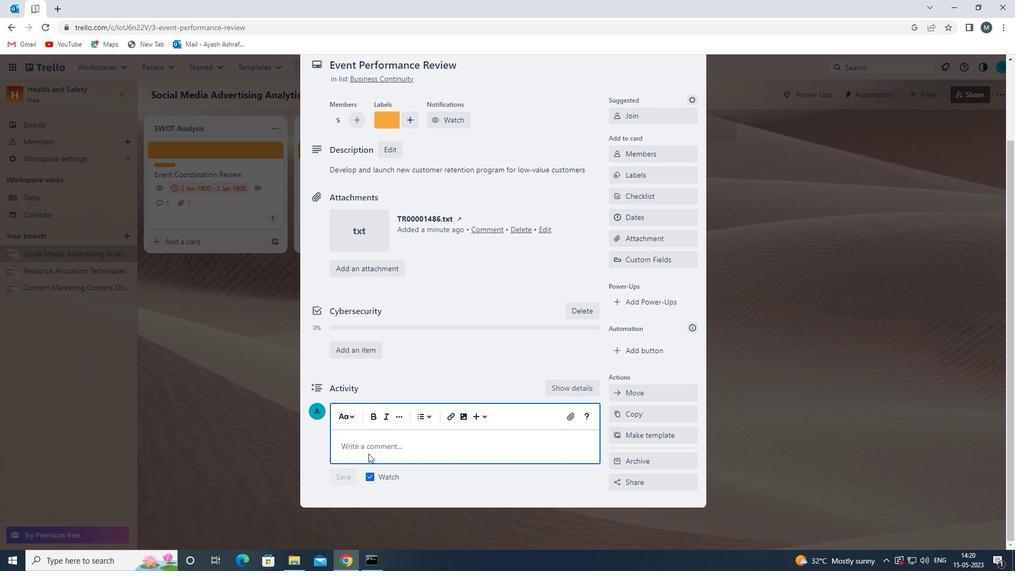 
Action: Mouse pressed left at (368, 449)
Screenshot: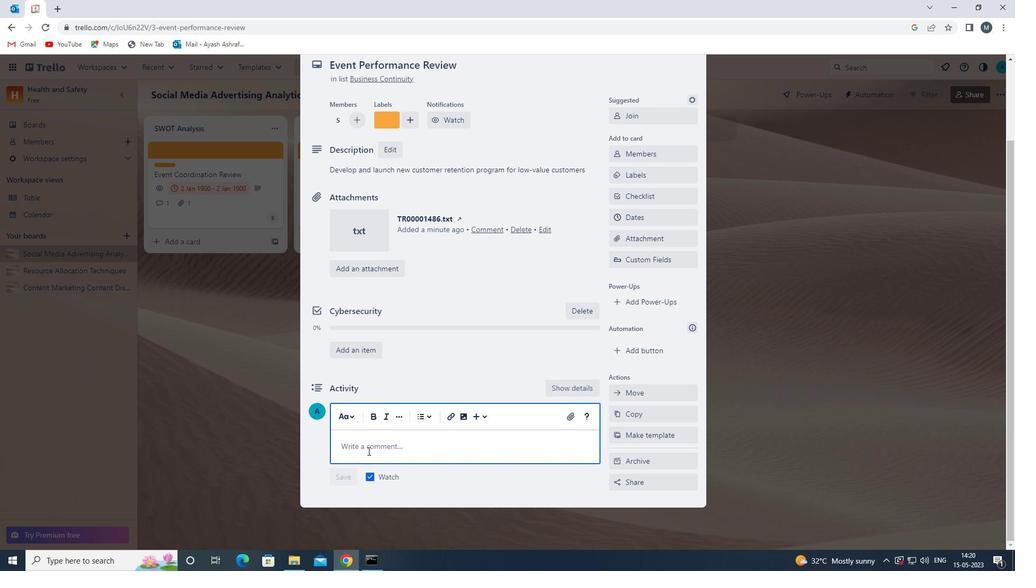
Action: Key pressed <Key.shift>WE<Key.space>SHOULD<Key.space>APPROACH<Key.space>THIS<Key.space>TASK<Key.space>WITH<Key.space><Key.space><Key.backspace>A<Key.space>SENSE<Key.space>OF<Key.space>HUMILITY<Key.space>AND<Key.space>A<Key.space>WILLINGNESS<Key.space>TO<Key.space>SEEK<Key.space>FEEDBACK<Key.space>AND<Key.space>GUIDANCE<Key.space>FROM<Key.space>OTHERS.
Screenshot: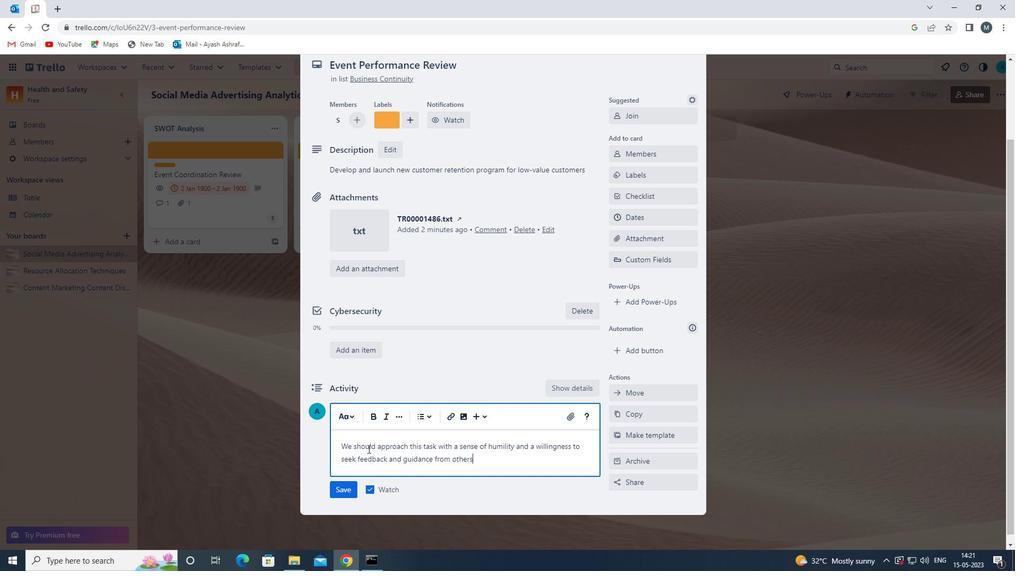 
Action: Mouse moved to (337, 489)
Screenshot: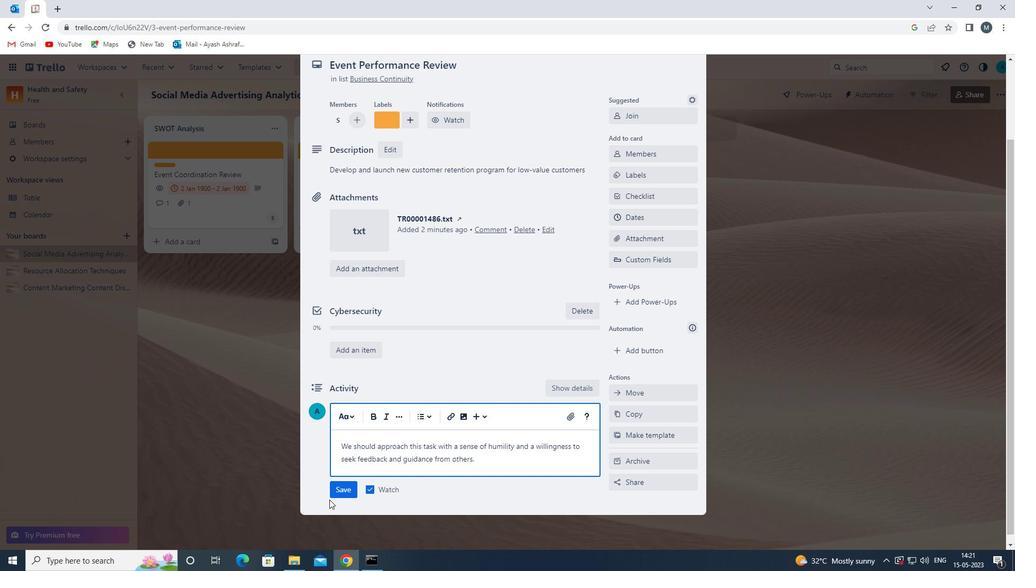 
Action: Mouse pressed left at (337, 489)
Screenshot: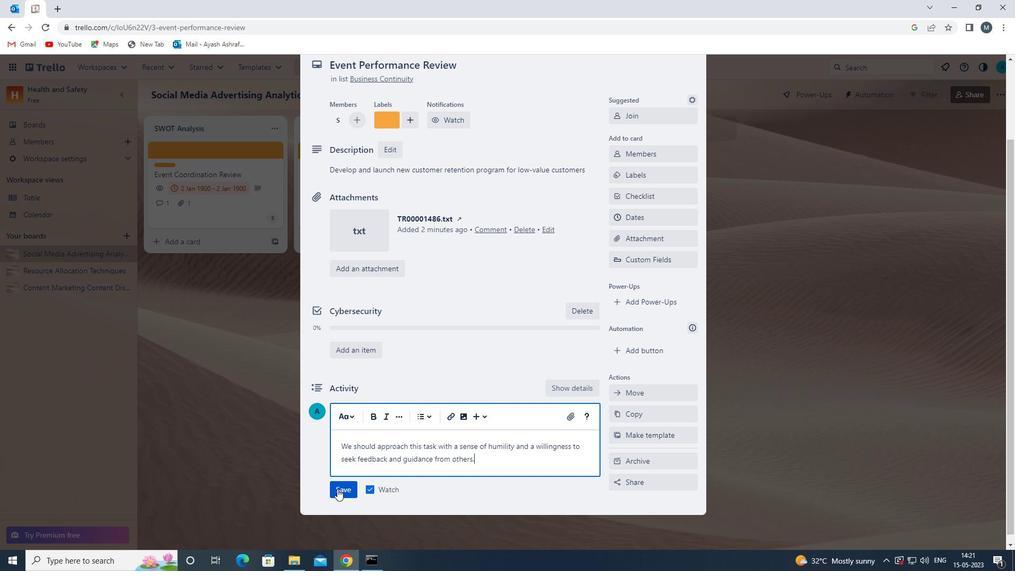 
Action: Mouse moved to (639, 209)
Screenshot: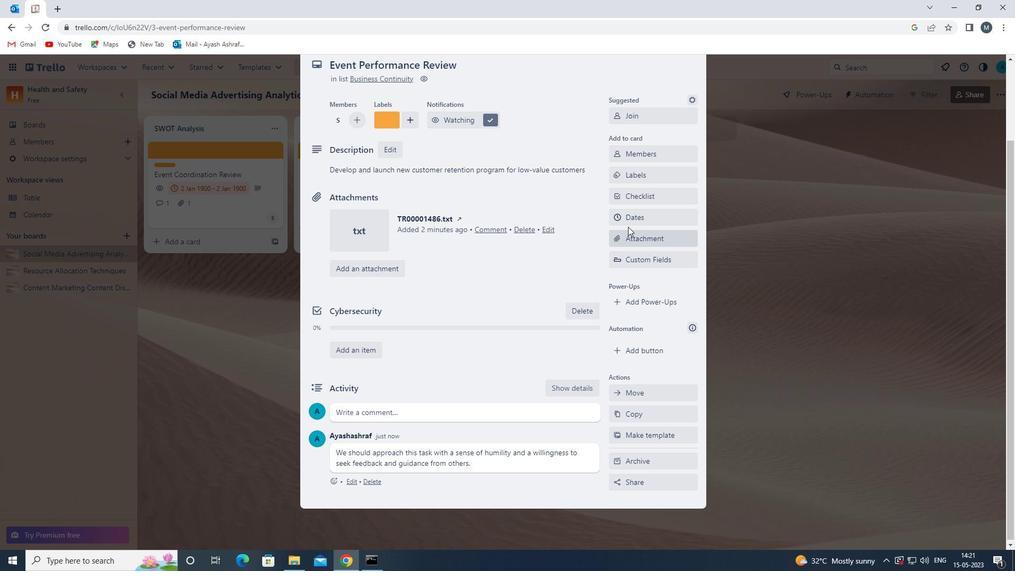 
Action: Mouse pressed left at (639, 209)
Screenshot: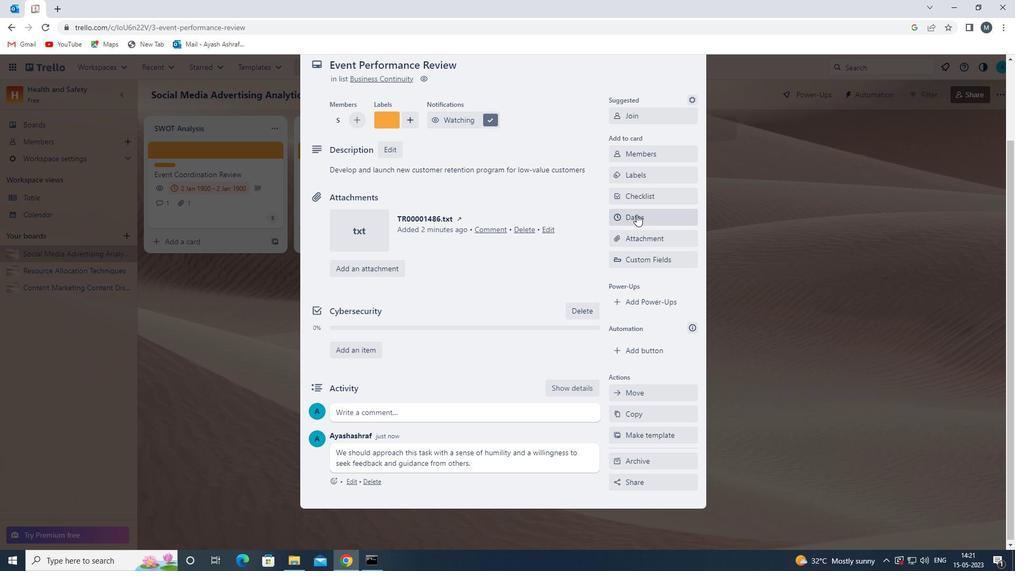 
Action: Mouse moved to (616, 287)
Screenshot: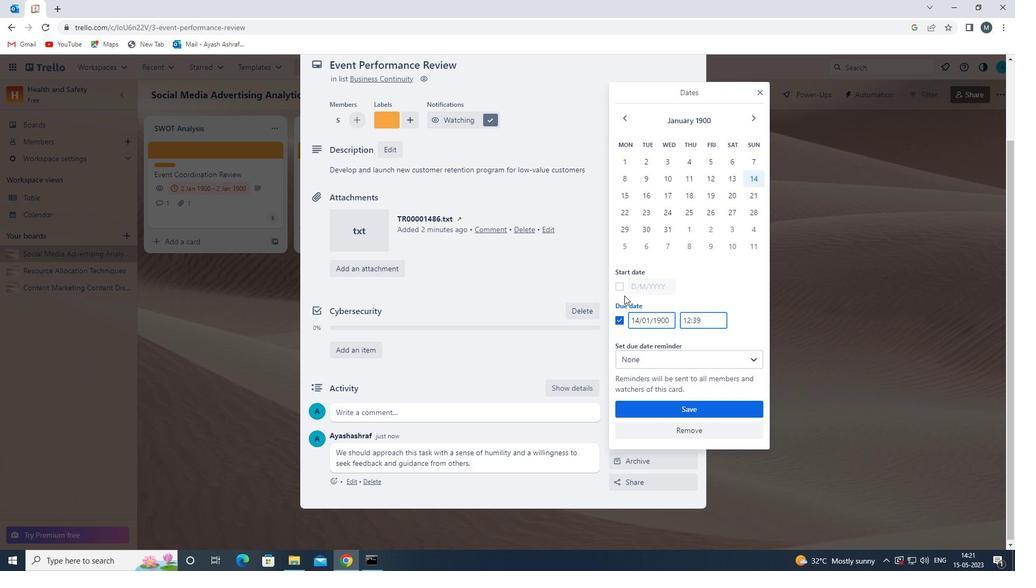 
Action: Mouse pressed left at (616, 287)
Screenshot: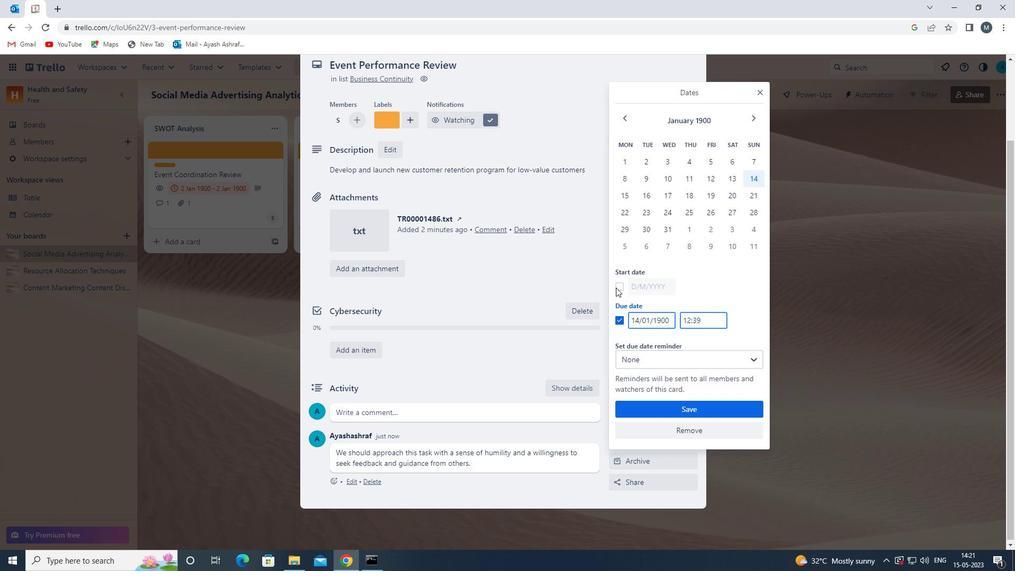 
Action: Mouse moved to (637, 287)
Screenshot: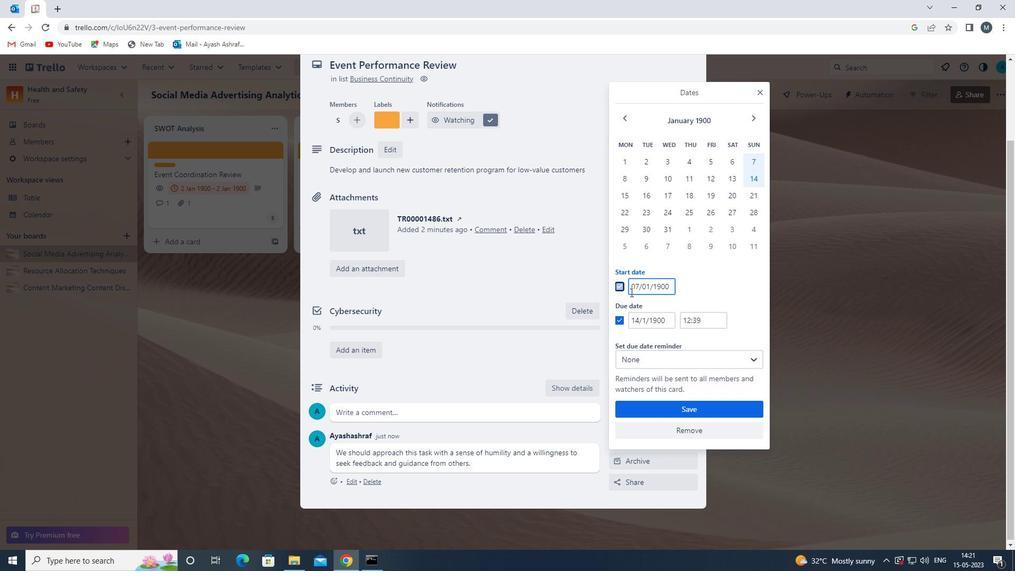 
Action: Mouse pressed left at (637, 287)
Screenshot: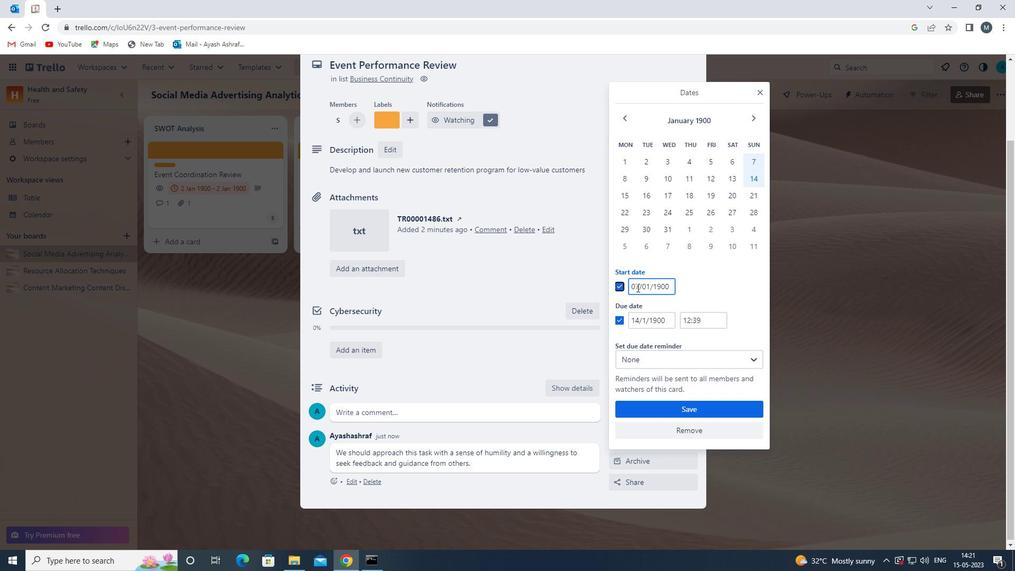 
Action: Mouse moved to (635, 288)
Screenshot: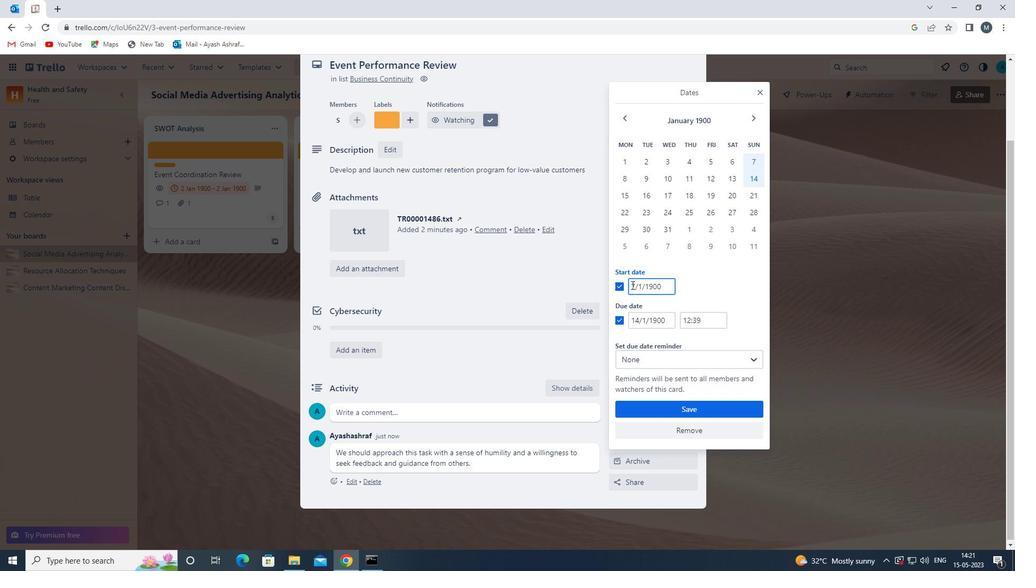 
Action: Mouse pressed left at (635, 288)
Screenshot: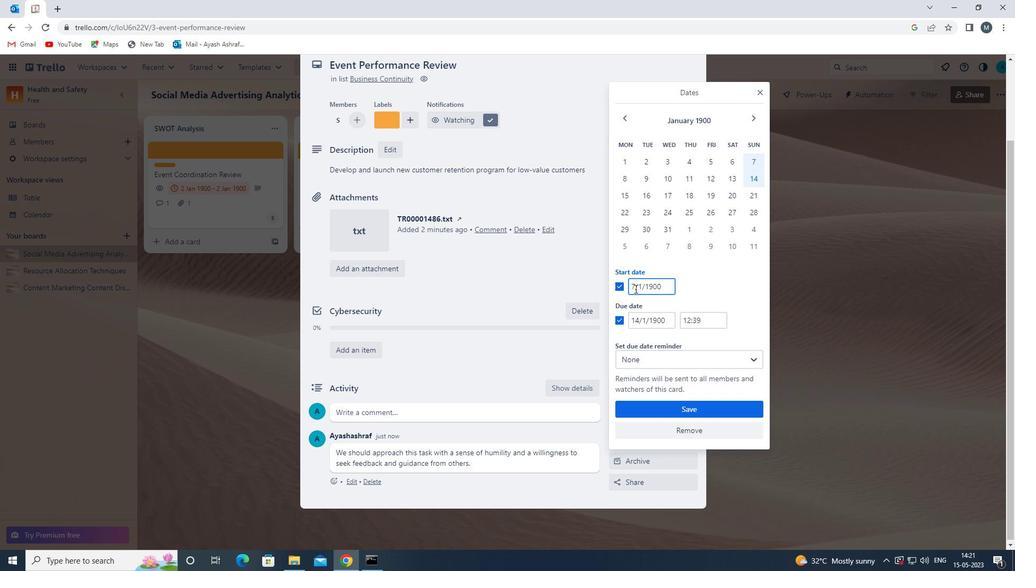 
Action: Mouse moved to (637, 296)
Screenshot: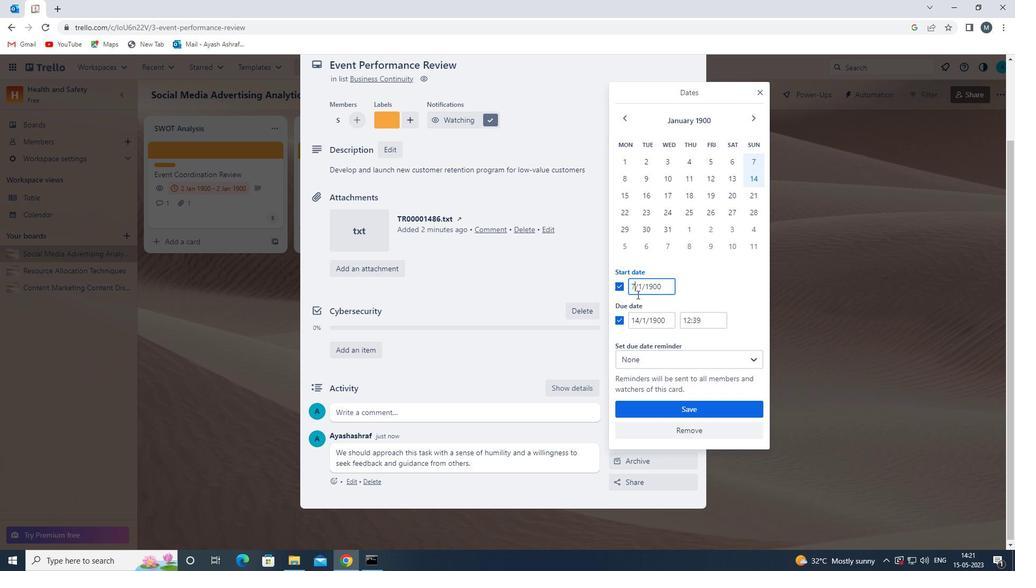 
Action: Key pressed <Key.backspace>08
Screenshot: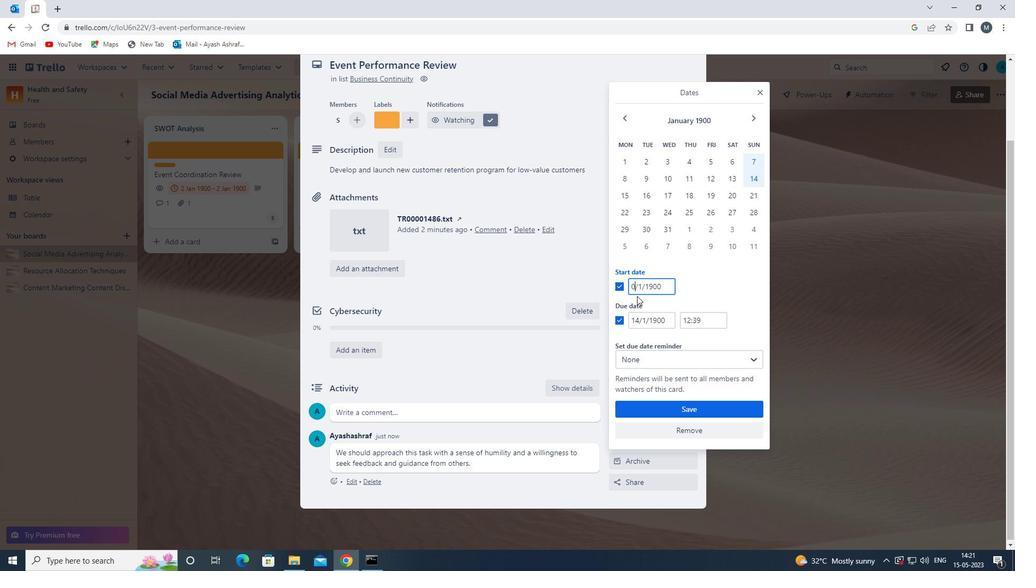 
Action: Mouse moved to (640, 288)
Screenshot: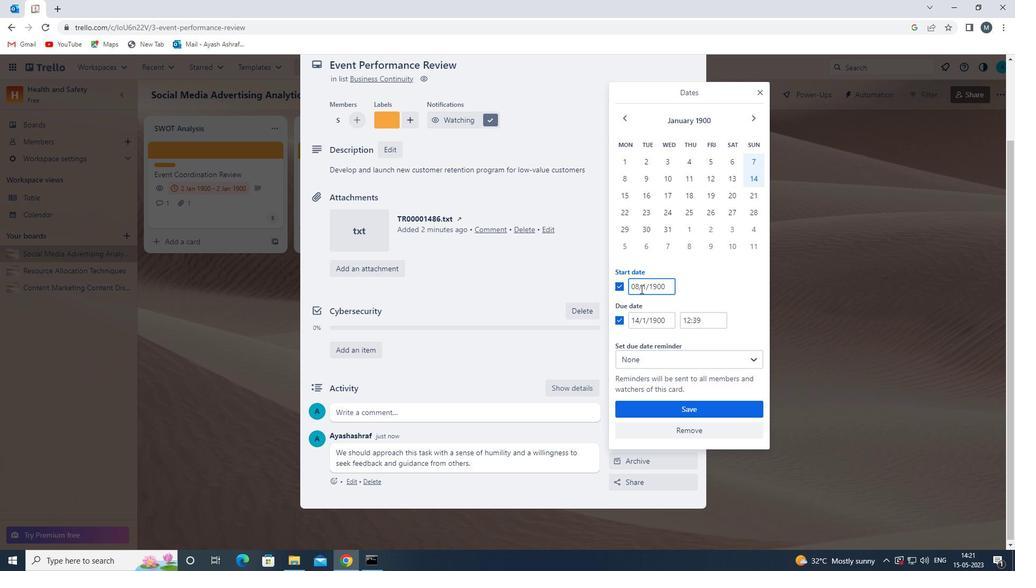 
Action: Mouse pressed left at (640, 288)
Screenshot: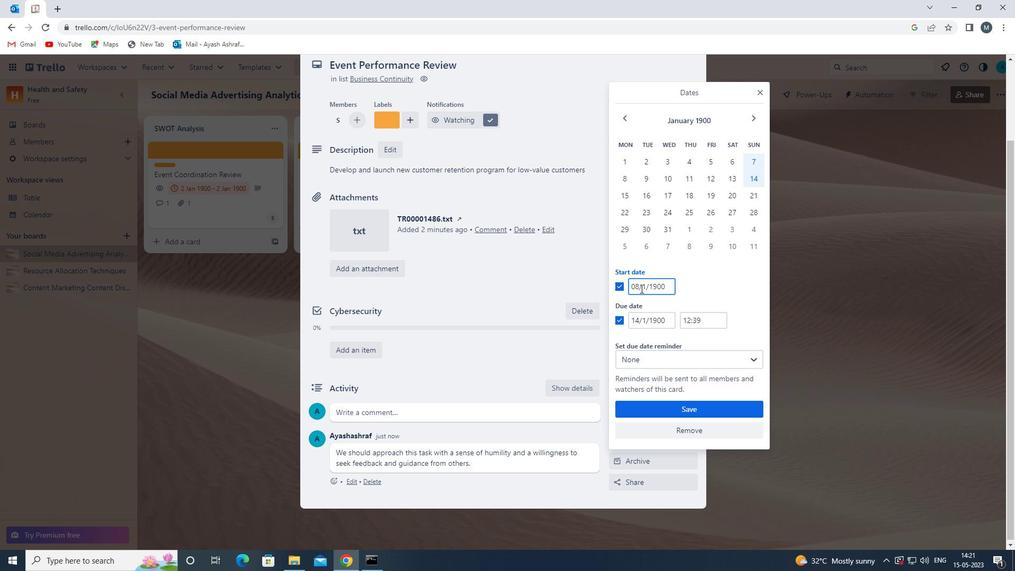
Action: Mouse moved to (651, 294)
Screenshot: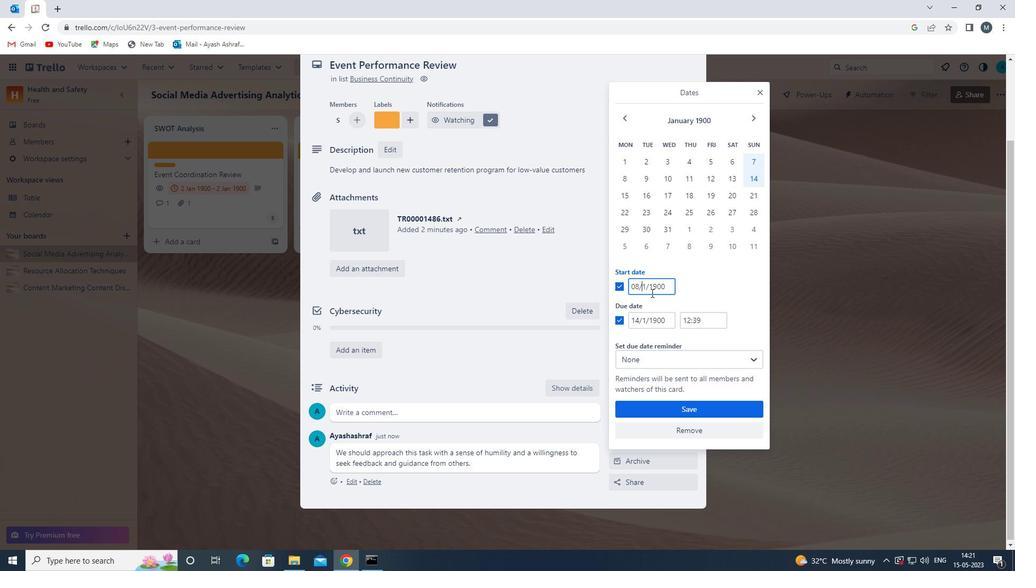 
Action: Key pressed 0
Screenshot: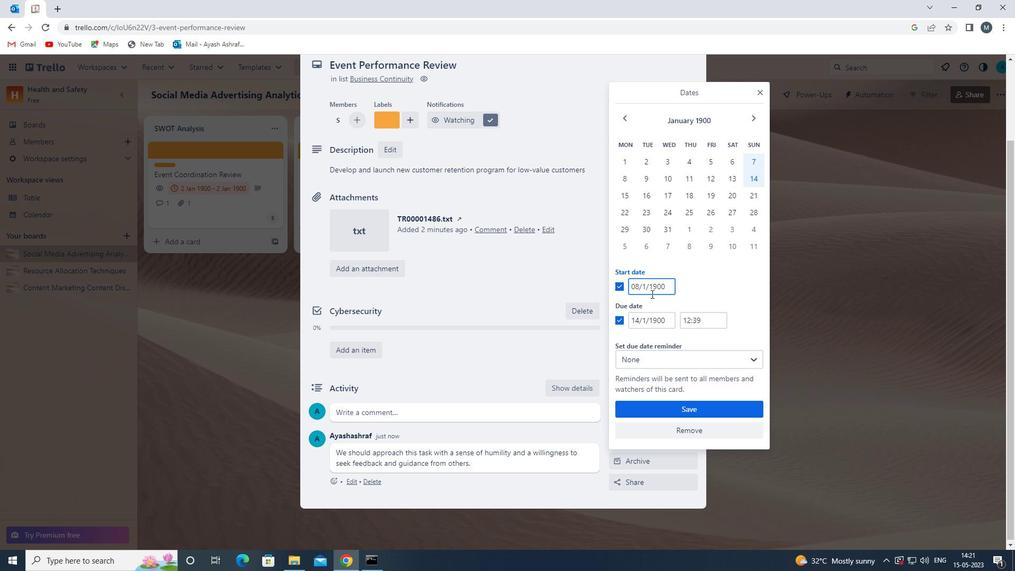 
Action: Mouse moved to (639, 319)
Screenshot: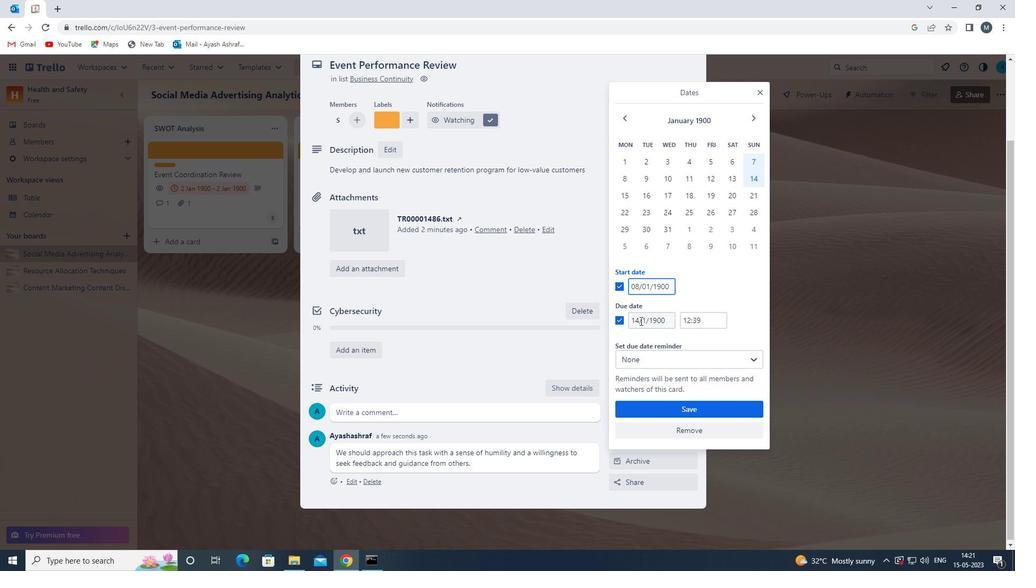 
Action: Mouse pressed left at (639, 319)
Screenshot: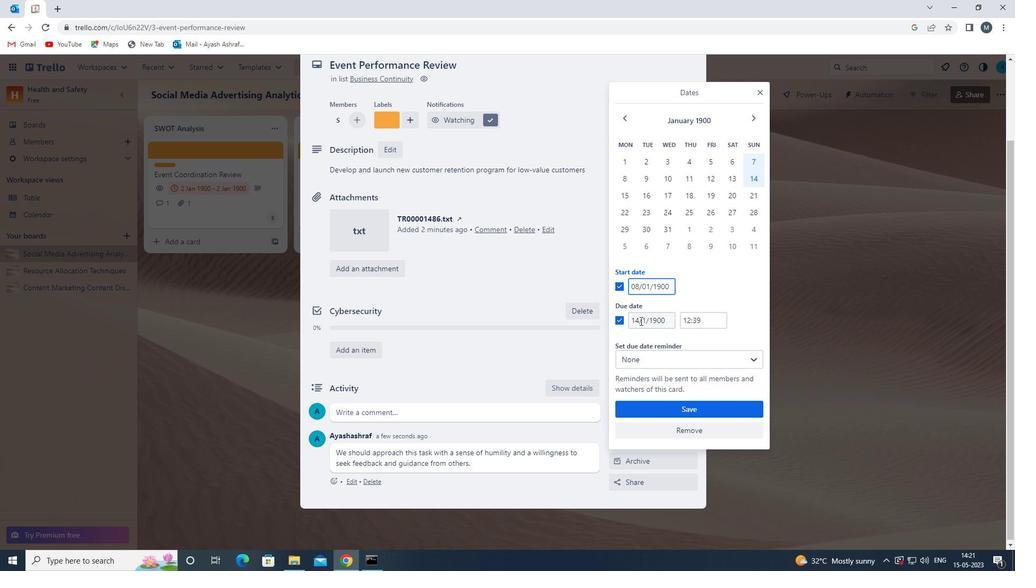 
Action: Mouse moved to (644, 319)
Screenshot: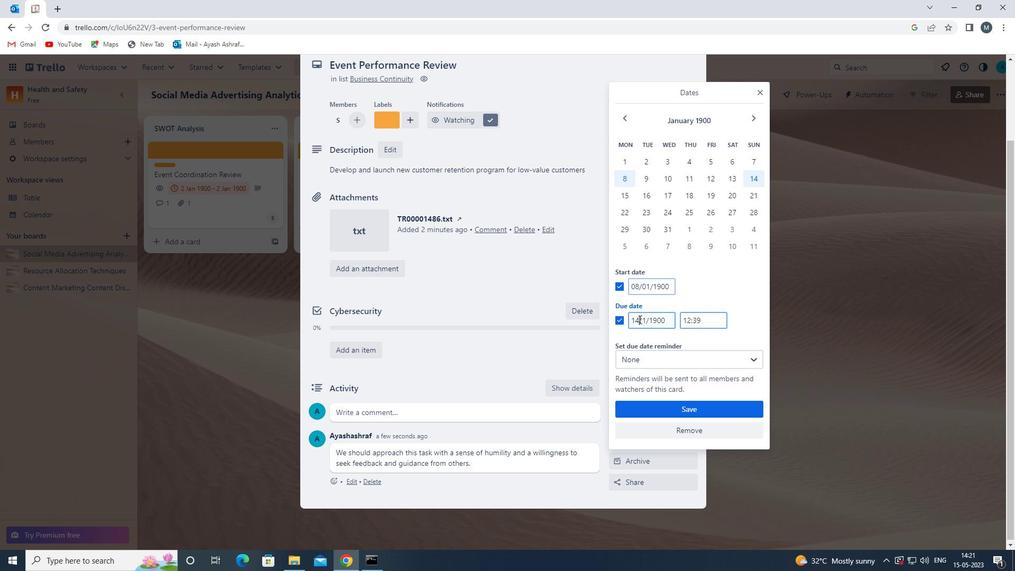 
Action: Key pressed <Key.backspace>
Screenshot: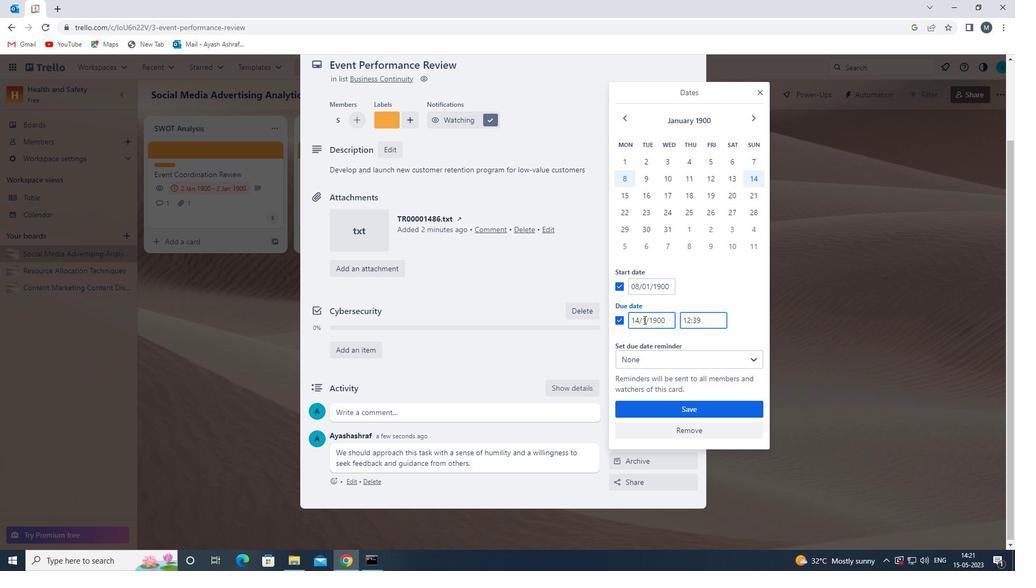 
Action: Mouse moved to (644, 320)
Screenshot: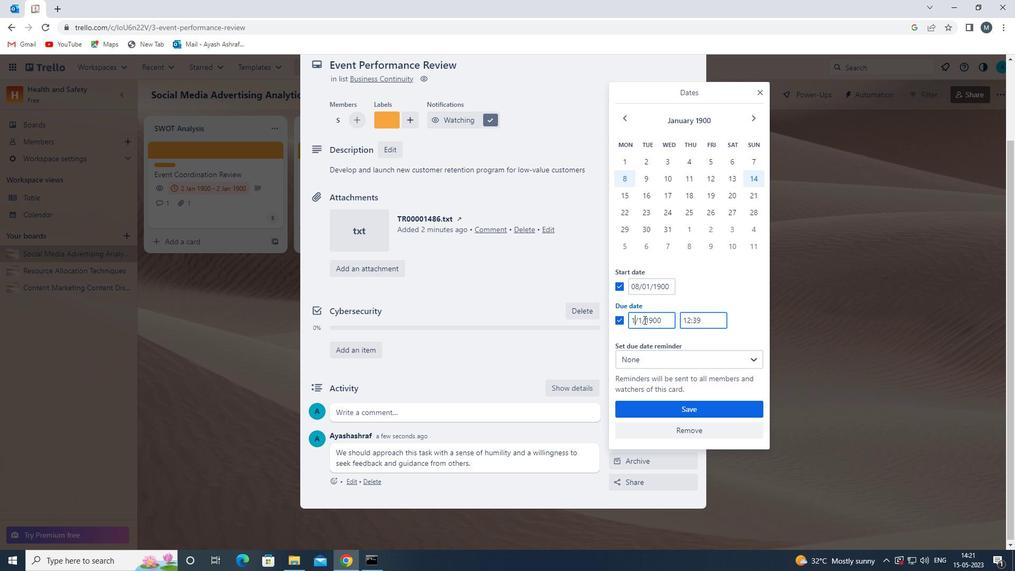 
Action: Key pressed 5
Screenshot: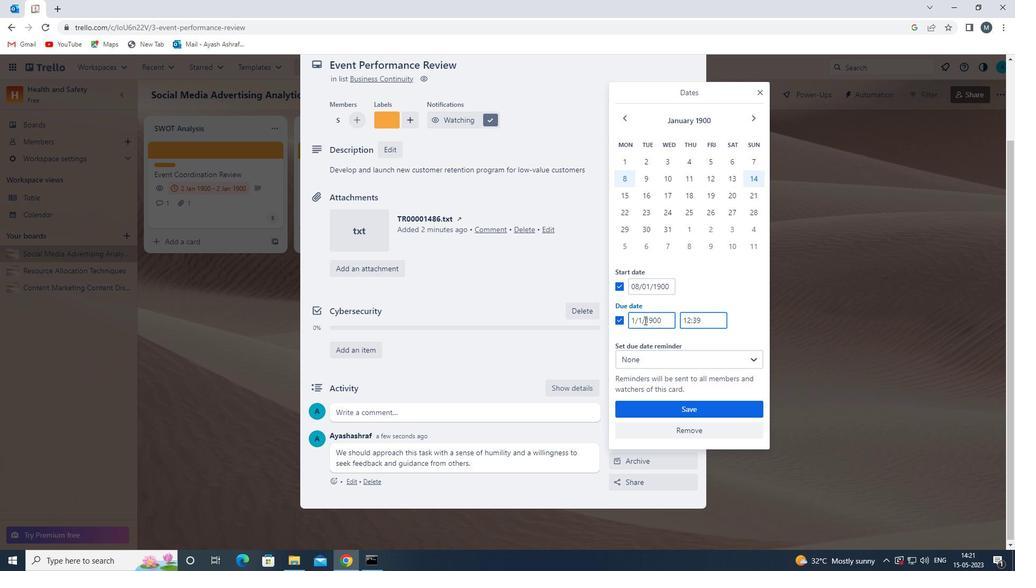 
Action: Mouse moved to (644, 322)
Screenshot: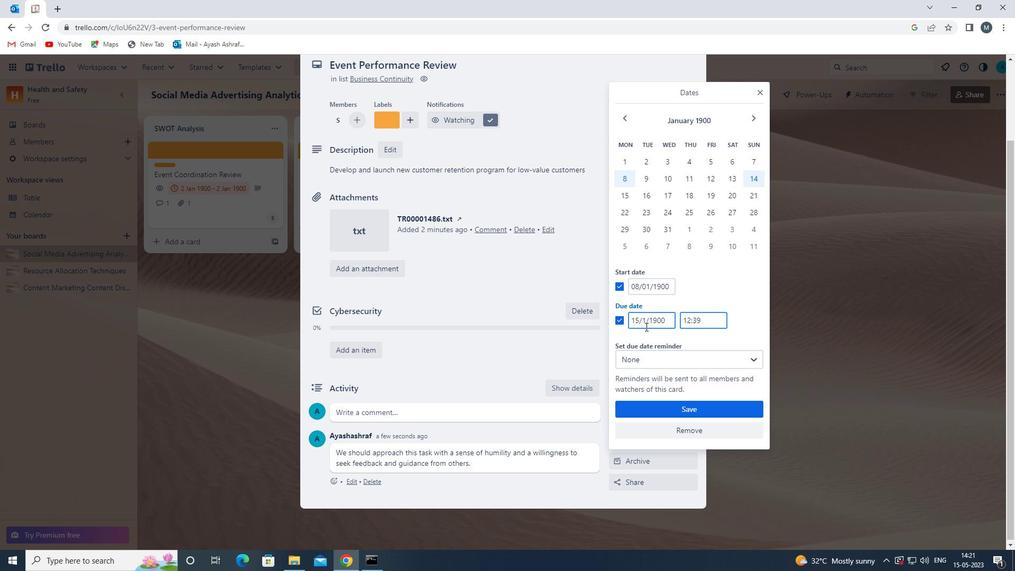 
Action: Mouse pressed left at (644, 322)
Screenshot: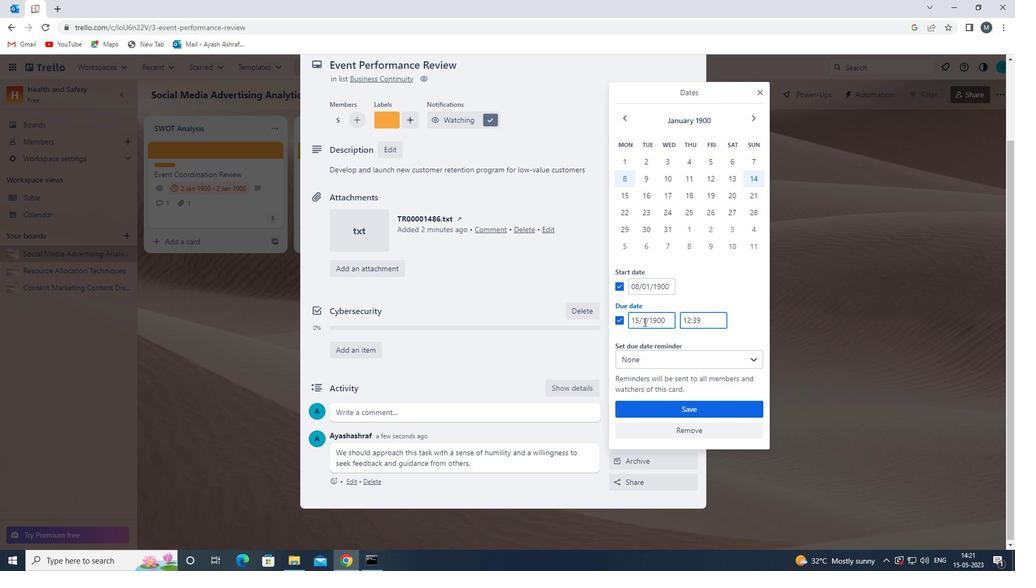 
Action: Mouse moved to (647, 325)
Screenshot: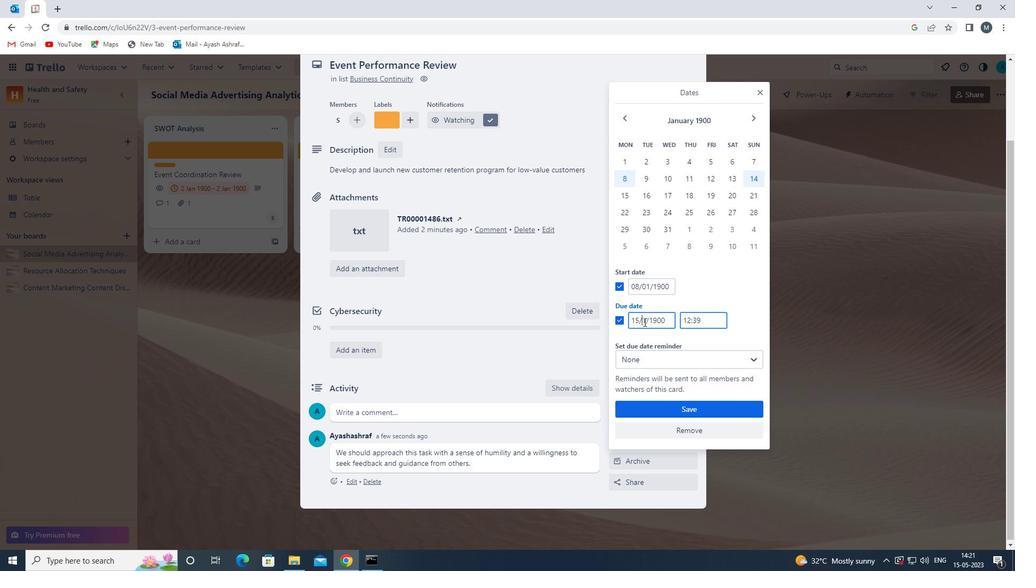 
Action: Key pressed 0
Screenshot: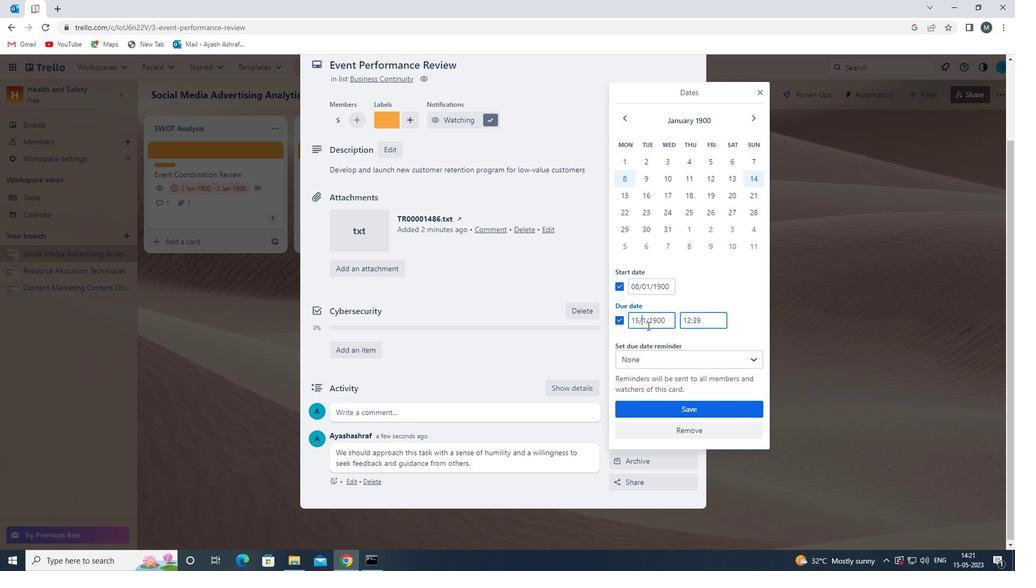 
Action: Mouse moved to (648, 411)
Screenshot: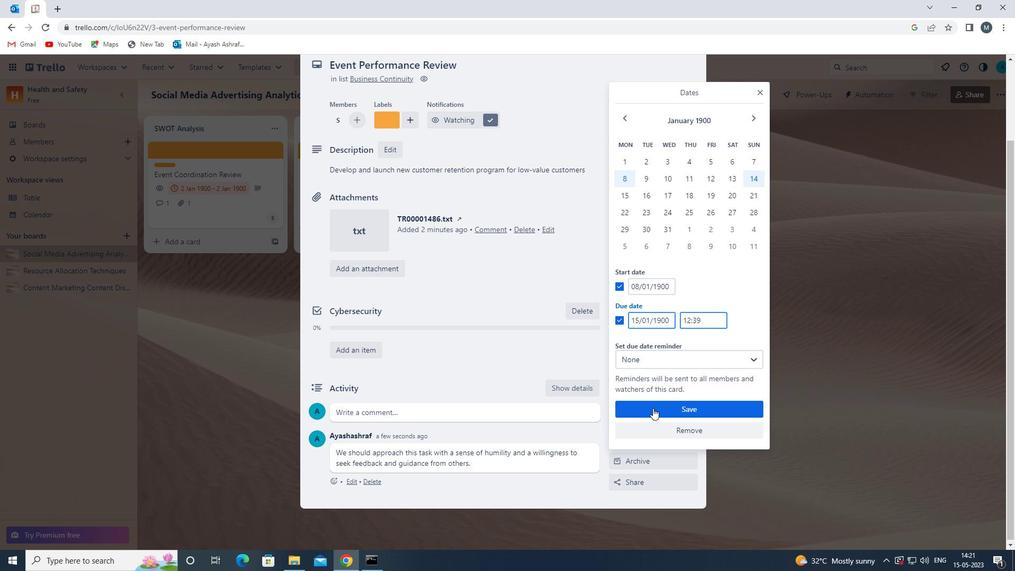 
Action: Mouse pressed left at (648, 411)
Screenshot: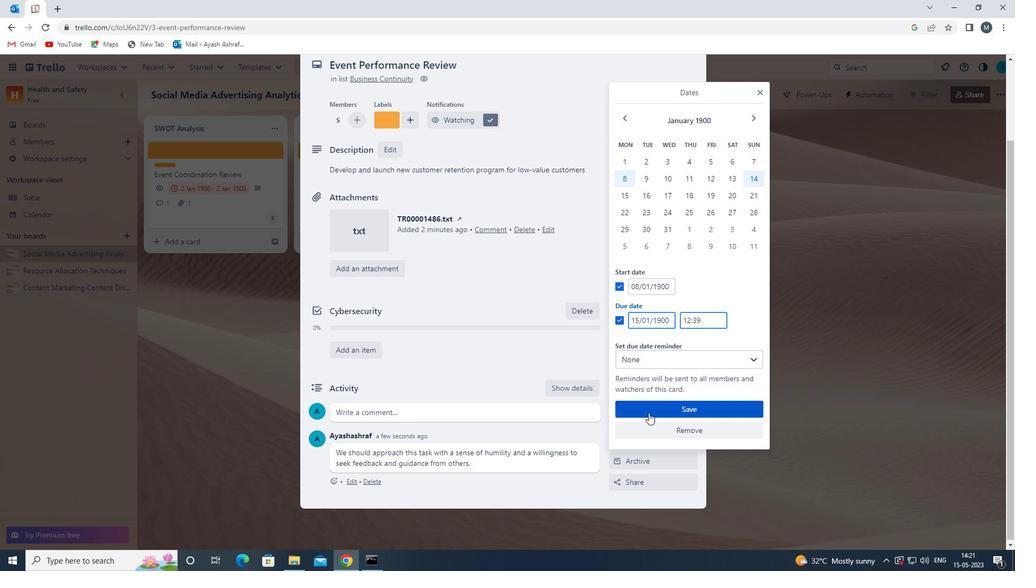 
Action: Mouse moved to (524, 400)
Screenshot: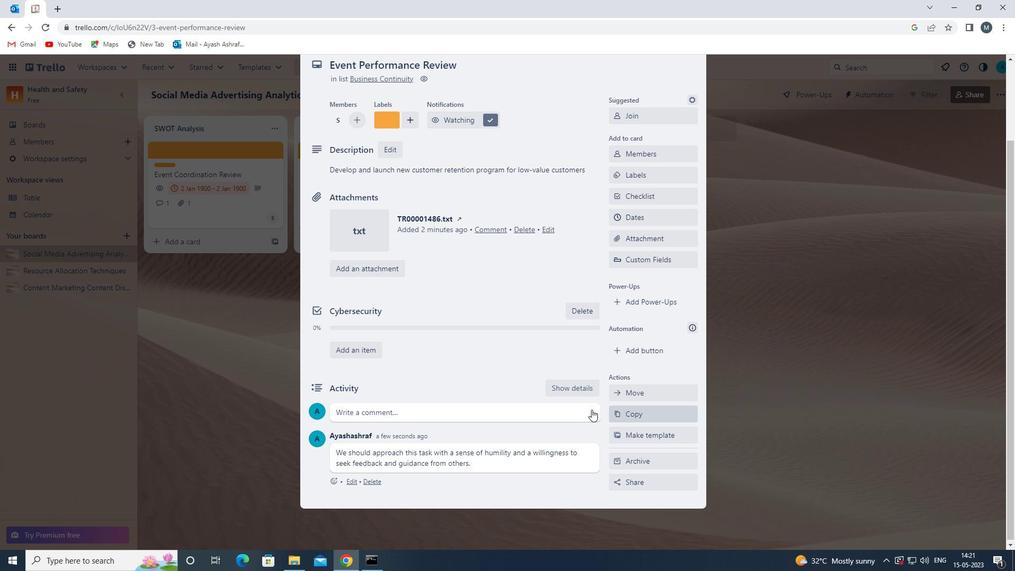 
Action: Mouse scrolled (524, 400) with delta (0, 0)
Screenshot: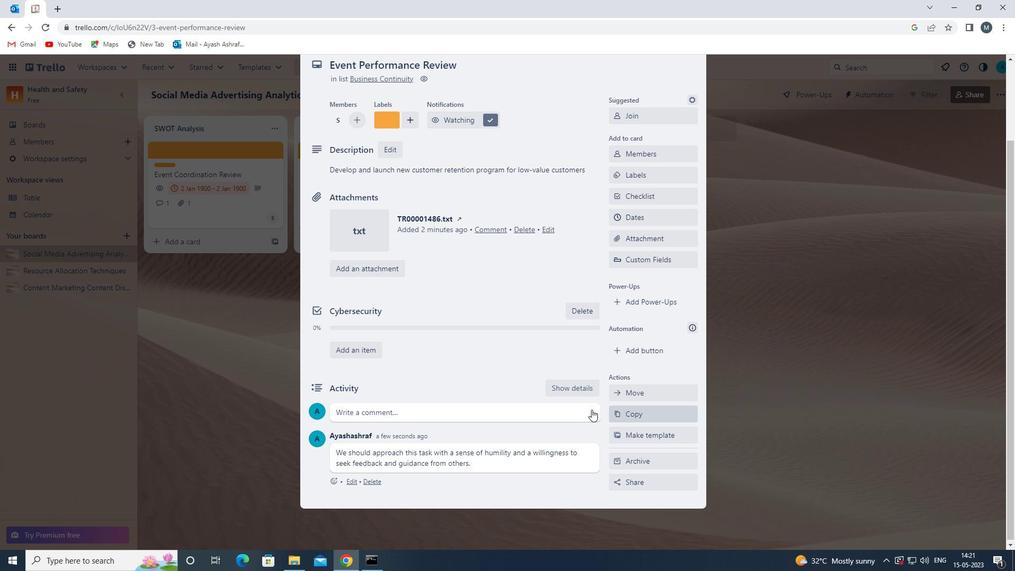 
Action: Mouse moved to (523, 400)
Screenshot: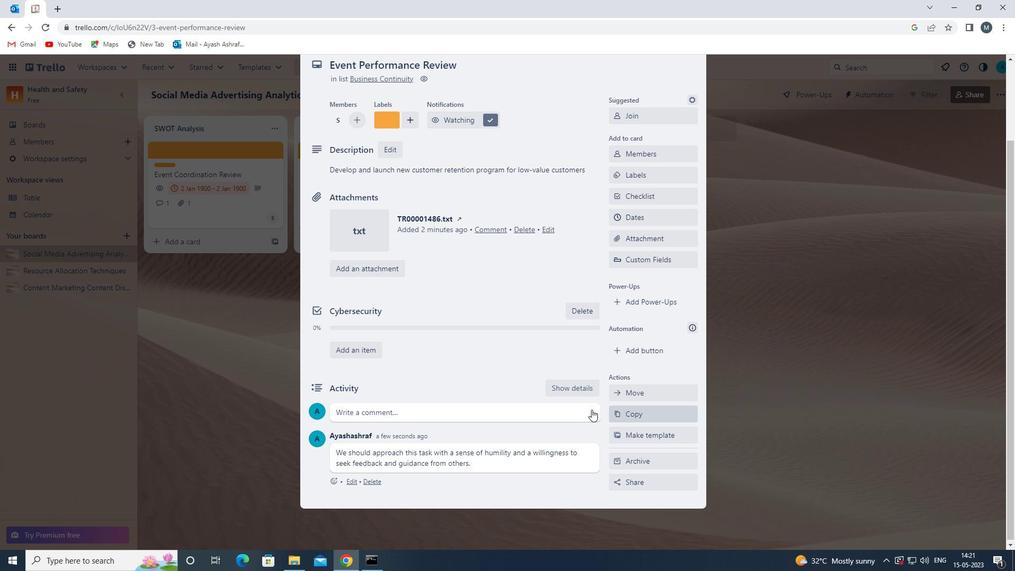 
Action: Mouse scrolled (523, 400) with delta (0, 0)
Screenshot: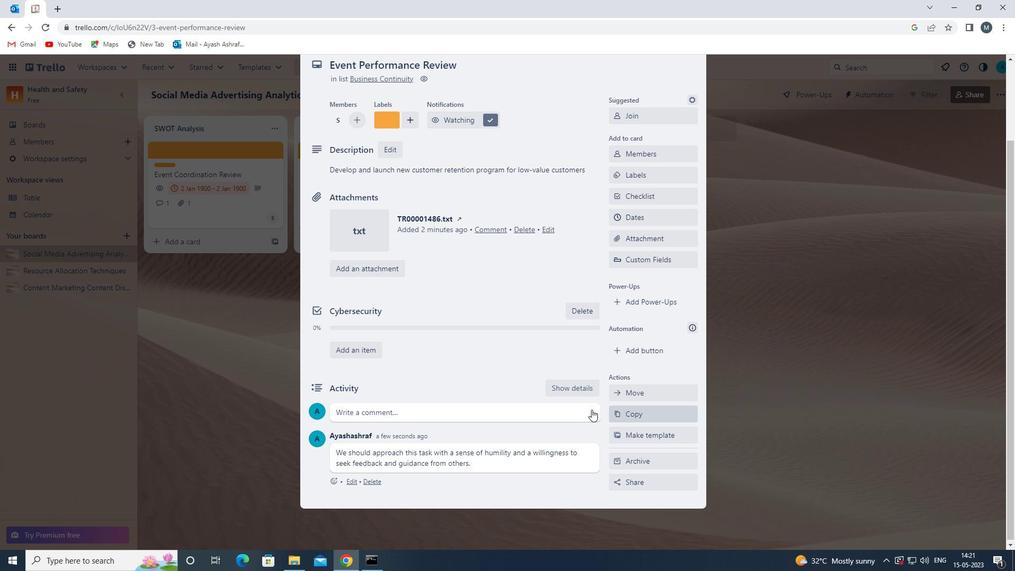 
Action: Mouse scrolled (523, 400) with delta (0, 0)
Screenshot: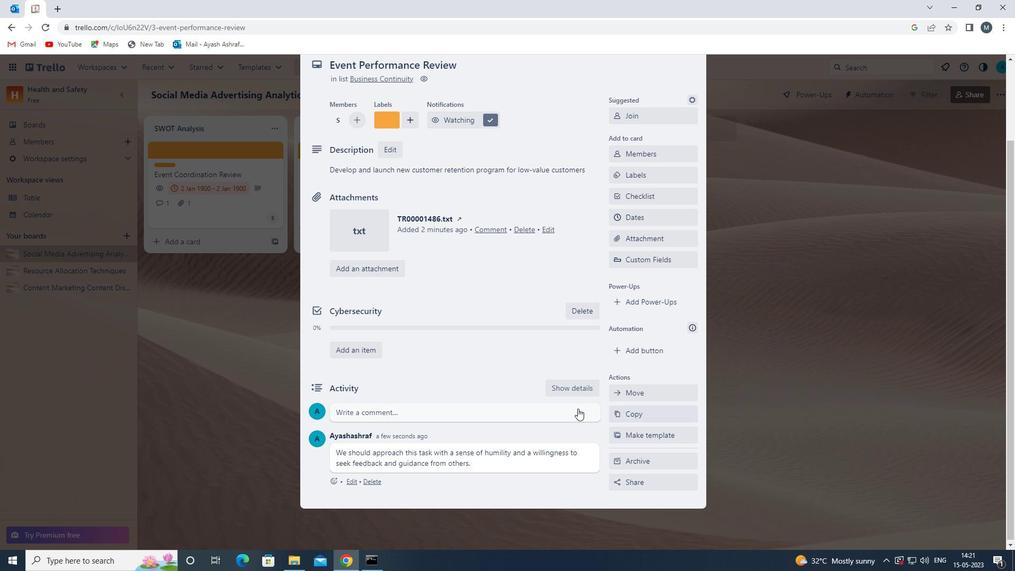 
Action: Mouse scrolled (523, 400) with delta (0, 0)
Screenshot: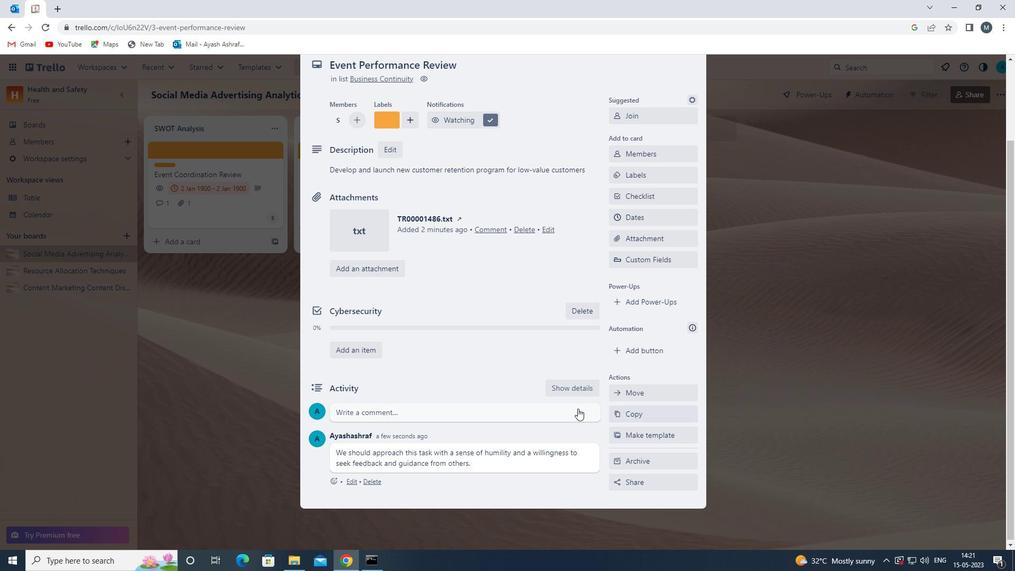 
Action: Mouse scrolled (523, 400) with delta (0, 0)
Screenshot: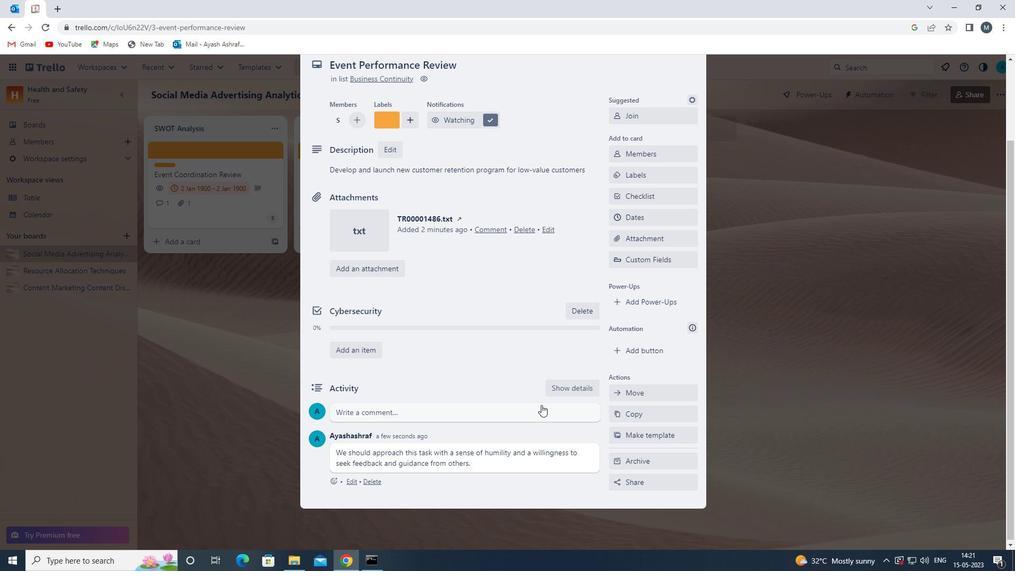 
Action: Mouse scrolled (523, 400) with delta (0, 0)
Screenshot: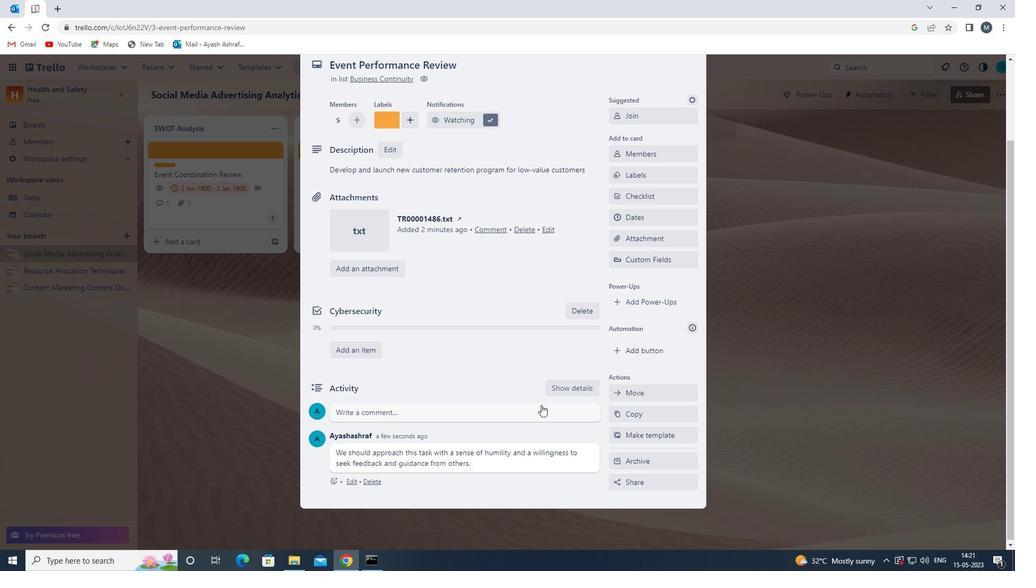 
